 Task: Create new customer invoice with Date Opened: 27-May-23, Select Customer: Franks General Store, Terms: Net 7. Make invoice entry for item-1 with Date: 27-May-23, Description: Neutrogena Hydro Boost 10 Soft Blush Hydrating Lip Shine, Income Account: Income:Sales, Quantity: 2, Unit Price: 10.59, Sales Tax: Y, Sales Tax Included: N, Tax Table: Sales Tax. Make entry for item-2 with Date: 27-May-23, Description: African Spice Luxury Home Reed Diffuser & Decor
, Income Account: Income:Sales, Quantity: 2, Unit Price: 14.99, Sales Tax: Y, Sales Tax Included: N, Tax Table: Sales Tax. Post Invoice with Post Date: 27-May-23, Post to Accounts: Assets:Accounts Receivable. Pay / Process Payment with Transaction Date: 02-Jun-23, Amount: 53.21, Transfer Account: Checking Account. Go to 'Print Invoice'. Save a pdf copy of the invoice.
Action: Mouse moved to (163, 31)
Screenshot: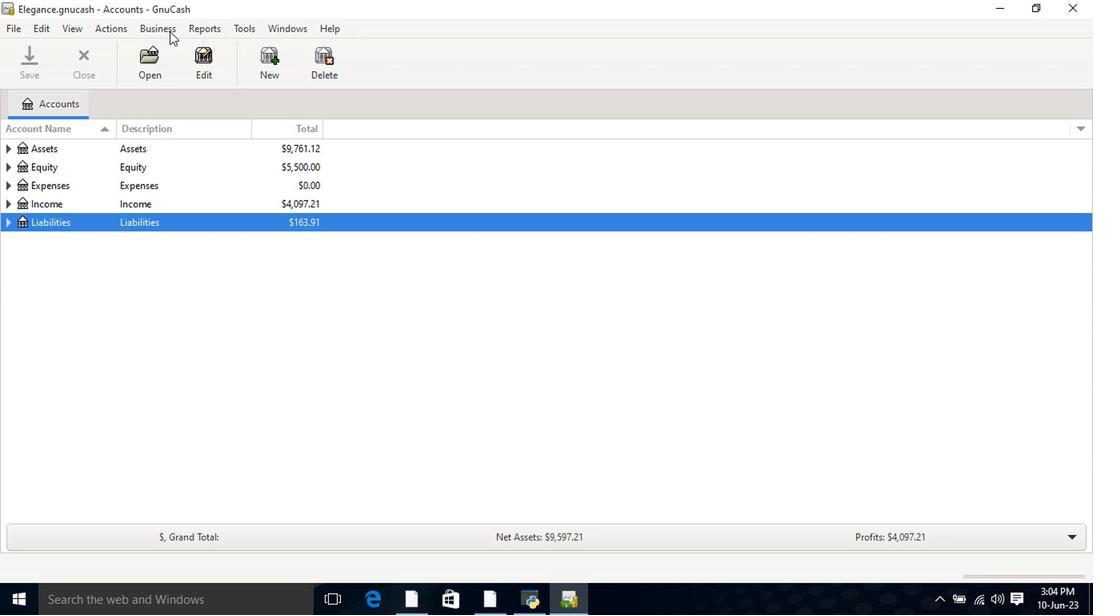 
Action: Mouse pressed left at (163, 31)
Screenshot: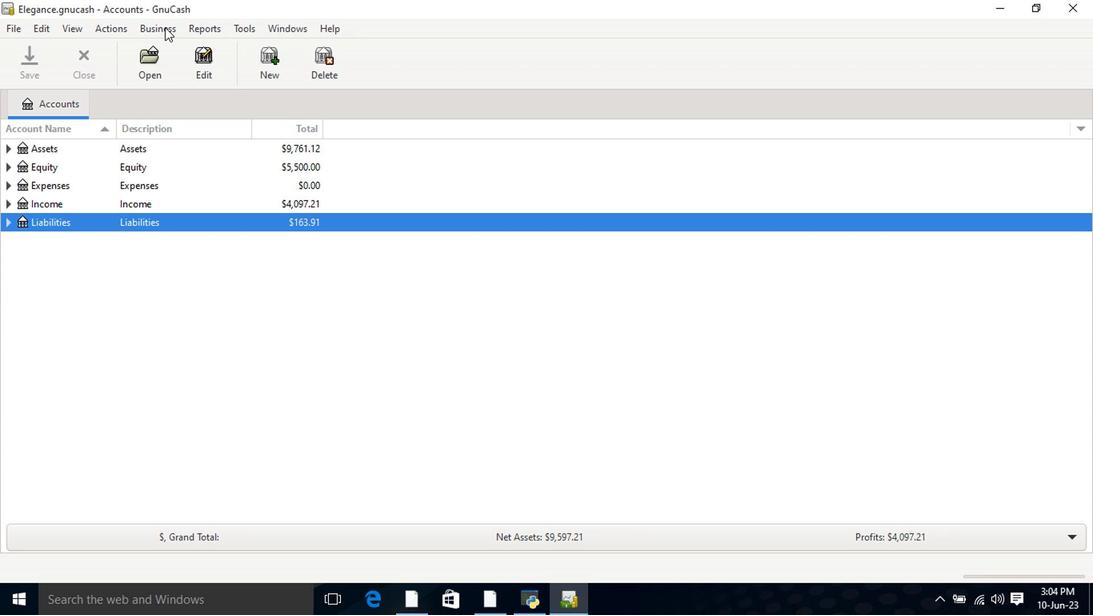 
Action: Mouse moved to (173, 51)
Screenshot: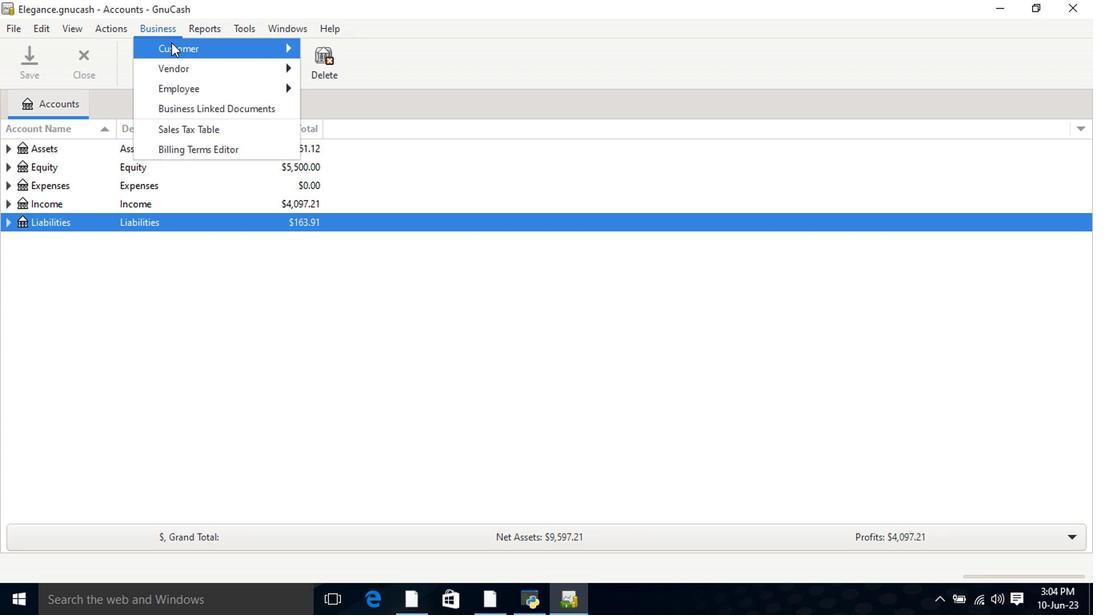 
Action: Mouse pressed left at (173, 51)
Screenshot: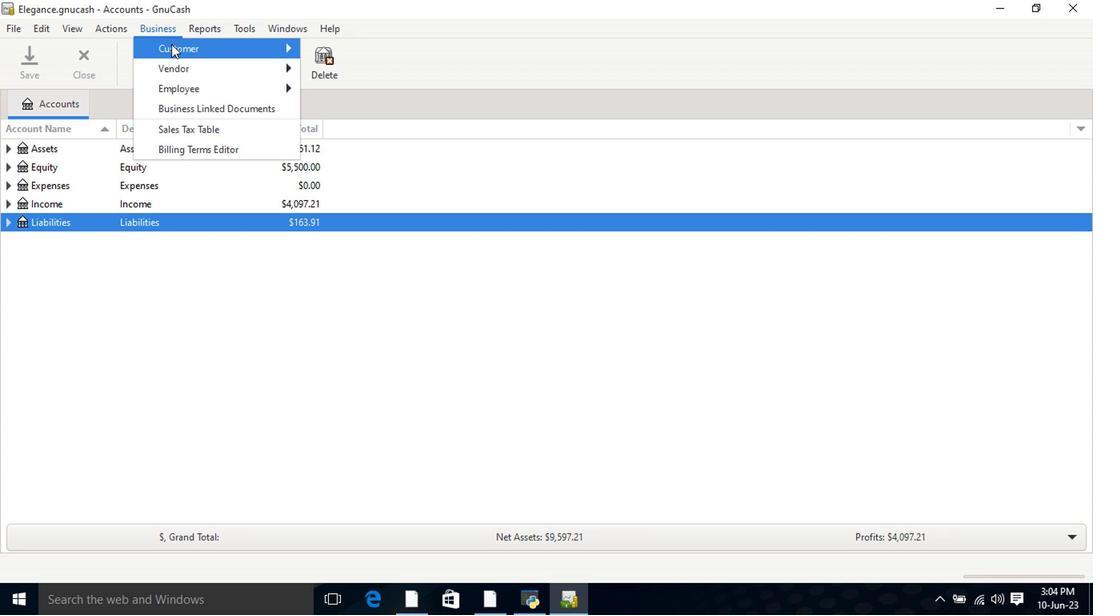 
Action: Mouse moved to (337, 114)
Screenshot: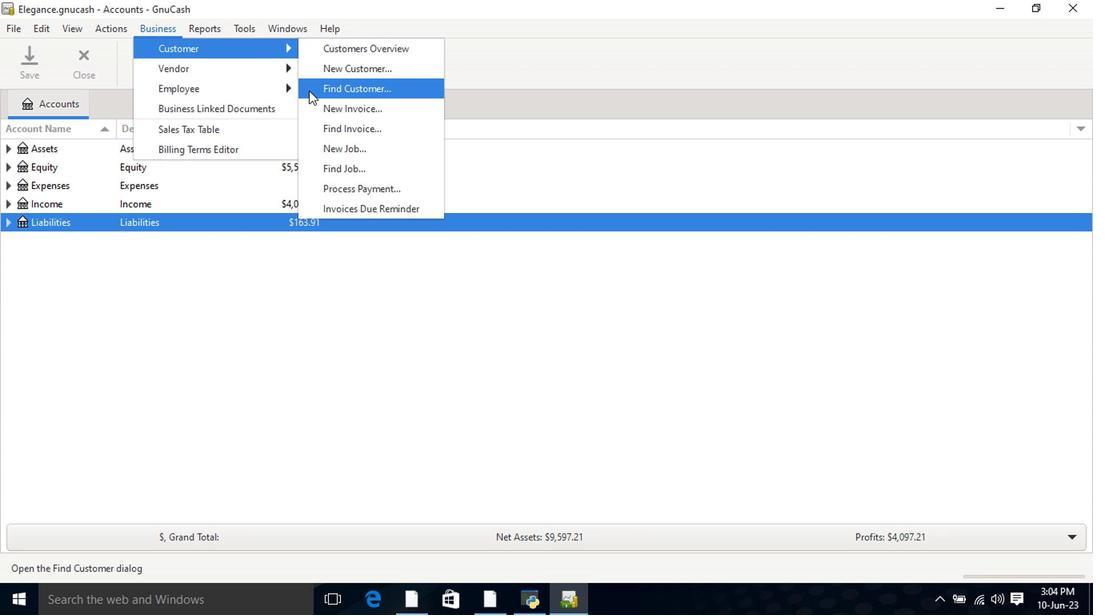 
Action: Mouse pressed left at (337, 114)
Screenshot: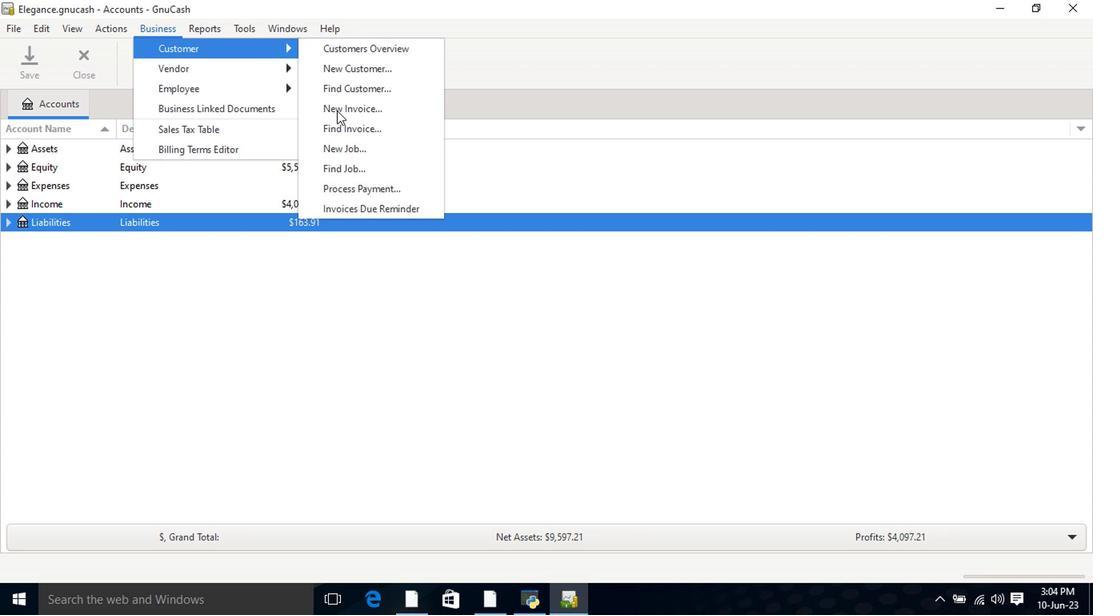 
Action: Mouse moved to (652, 242)
Screenshot: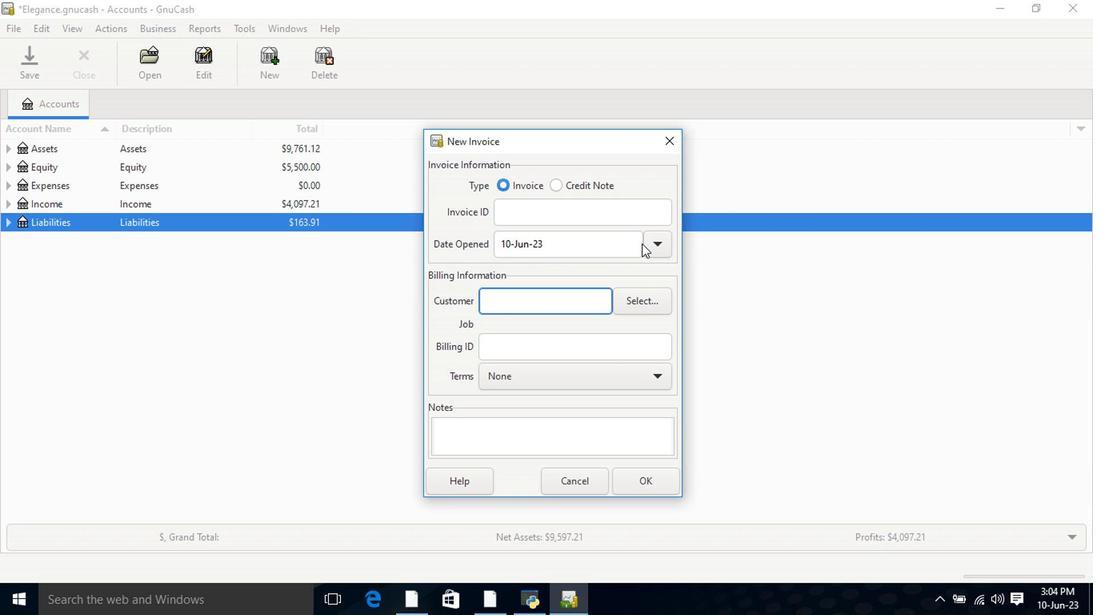 
Action: Mouse pressed left at (652, 242)
Screenshot: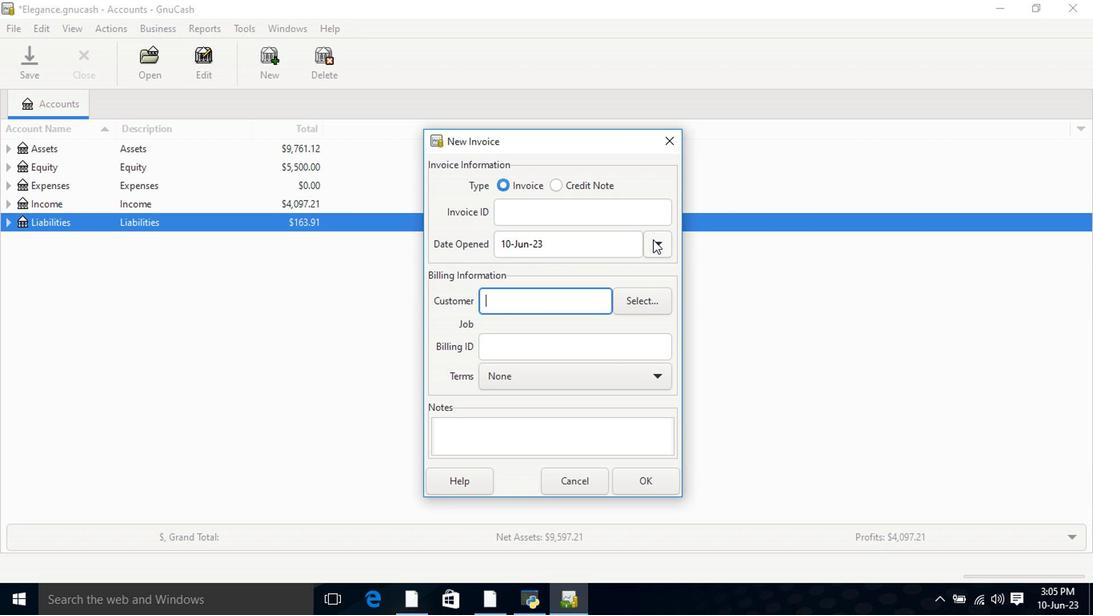 
Action: Mouse moved to (530, 268)
Screenshot: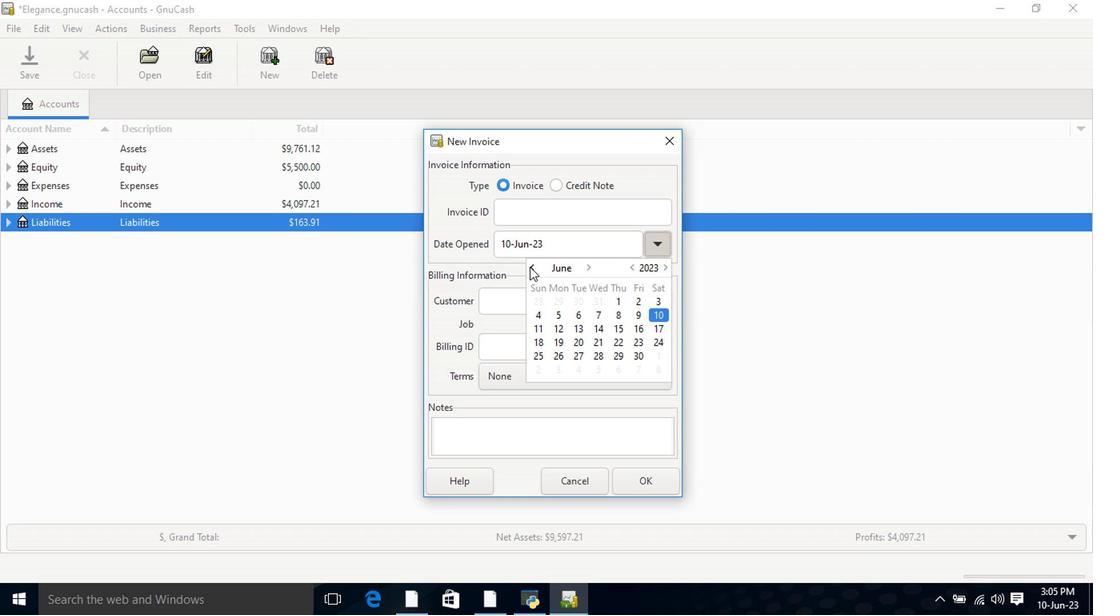 
Action: Mouse pressed left at (530, 268)
Screenshot: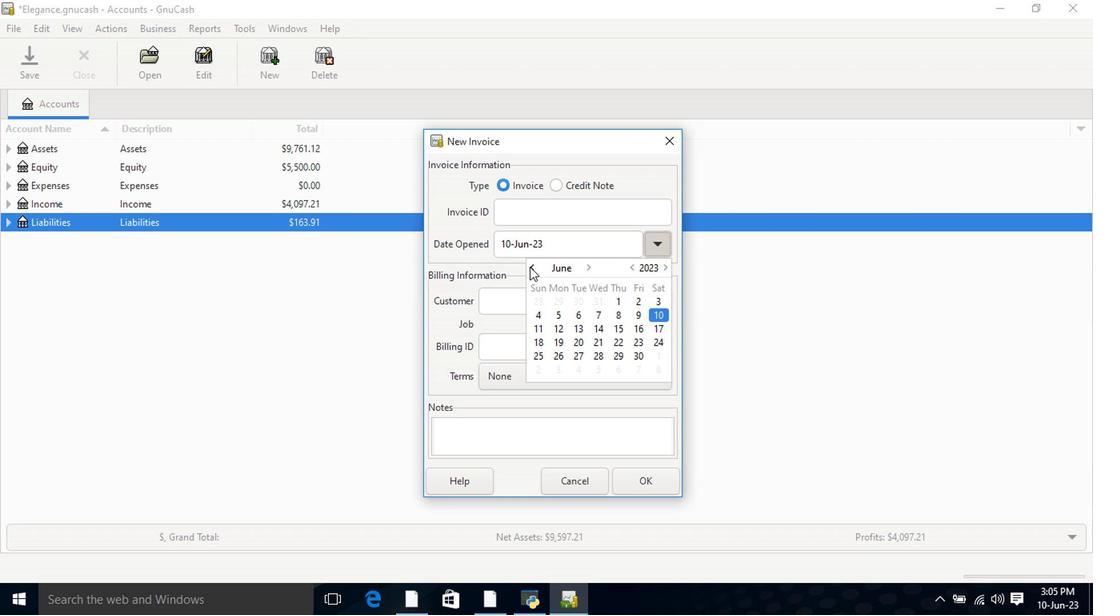 
Action: Mouse moved to (656, 343)
Screenshot: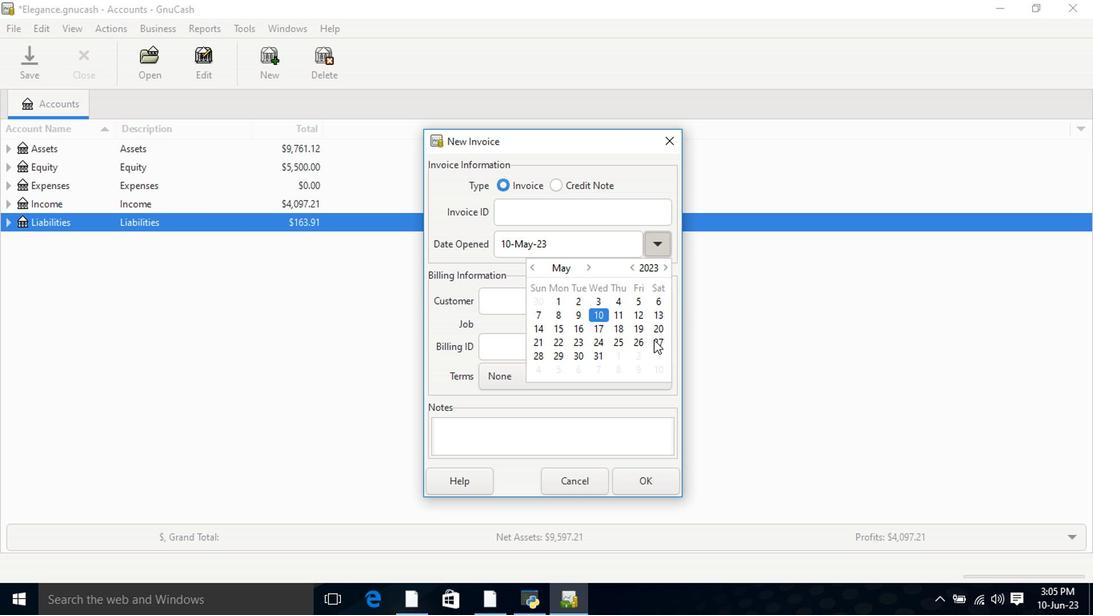 
Action: Mouse pressed left at (656, 343)
Screenshot: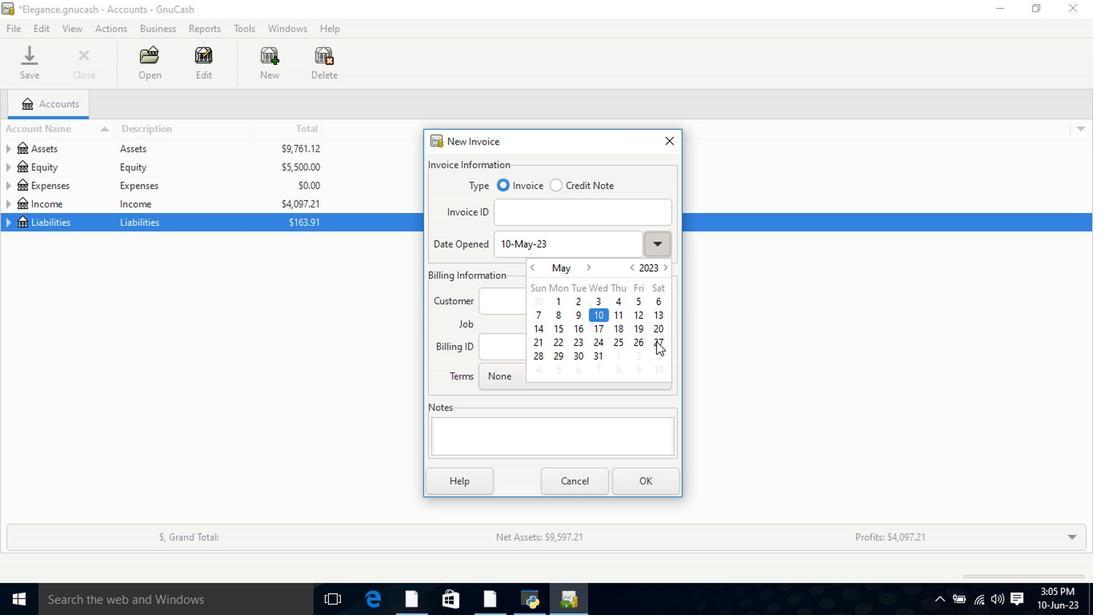 
Action: Mouse pressed left at (656, 343)
Screenshot: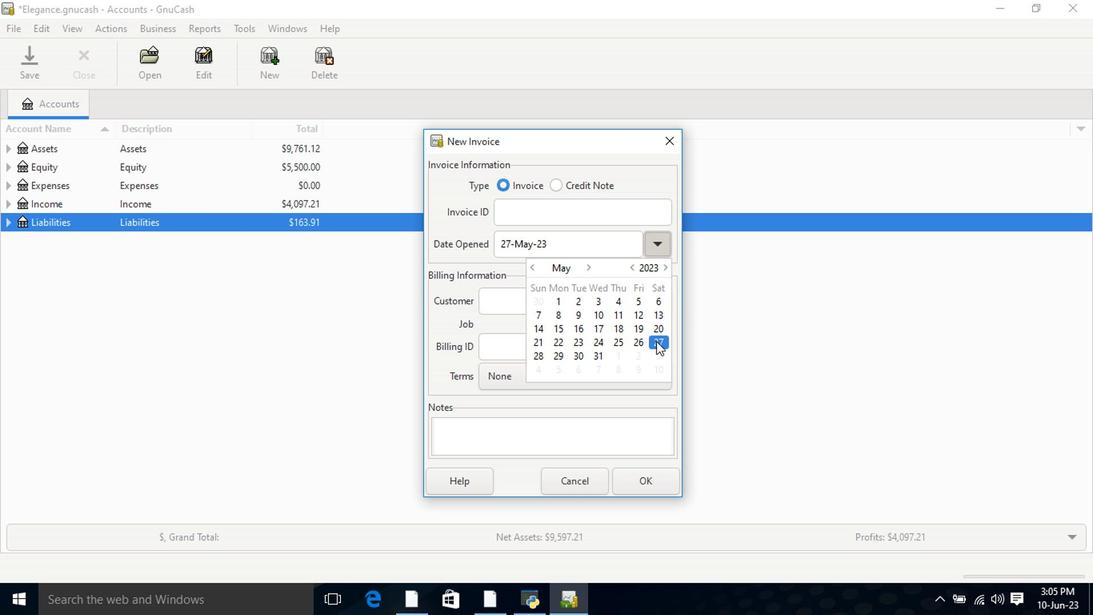 
Action: Mouse moved to (533, 301)
Screenshot: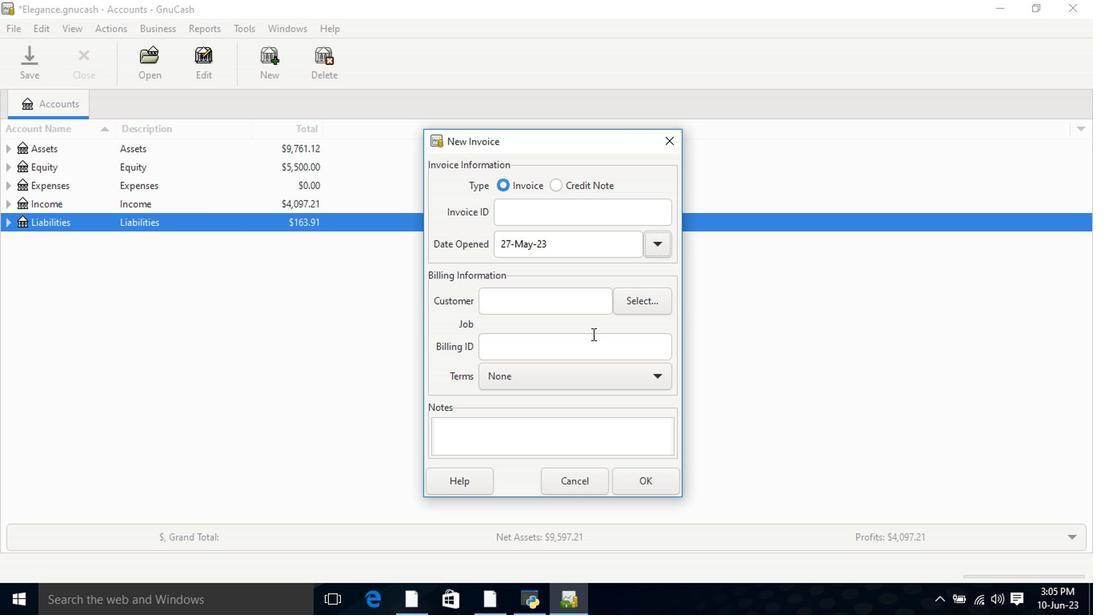 
Action: Mouse pressed left at (533, 301)
Screenshot: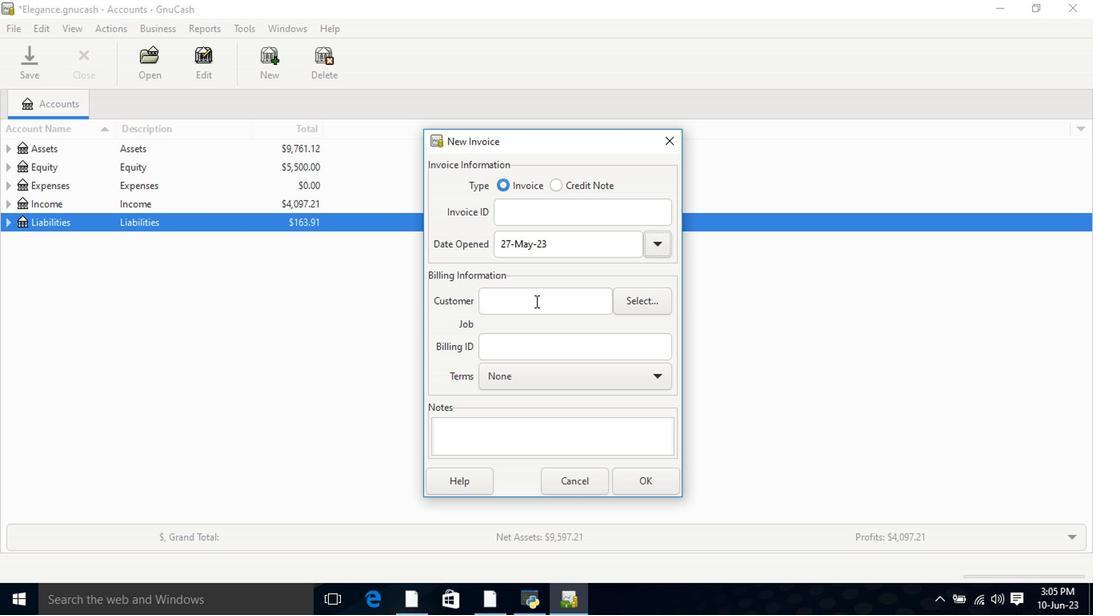 
Action: Key pressed <Key.shift>Fra
Screenshot: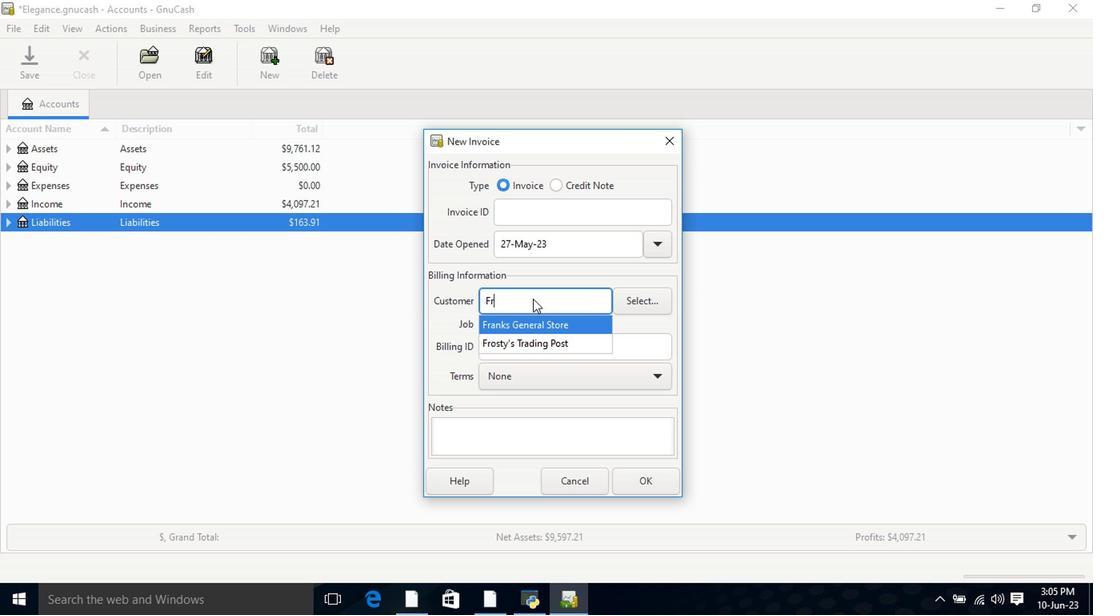 
Action: Mouse moved to (534, 325)
Screenshot: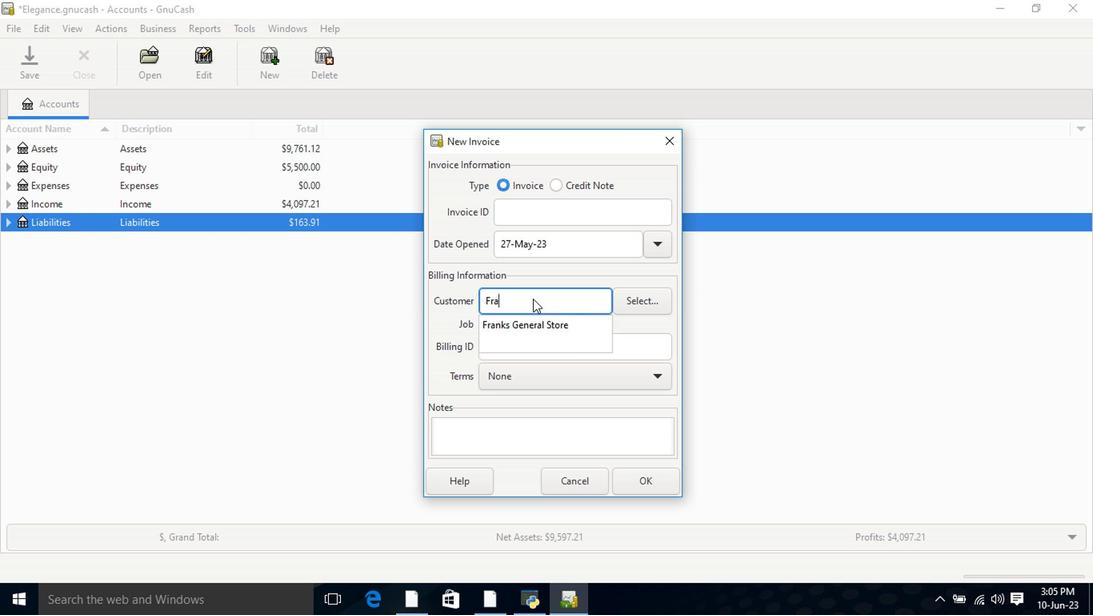 
Action: Mouse pressed left at (534, 325)
Screenshot: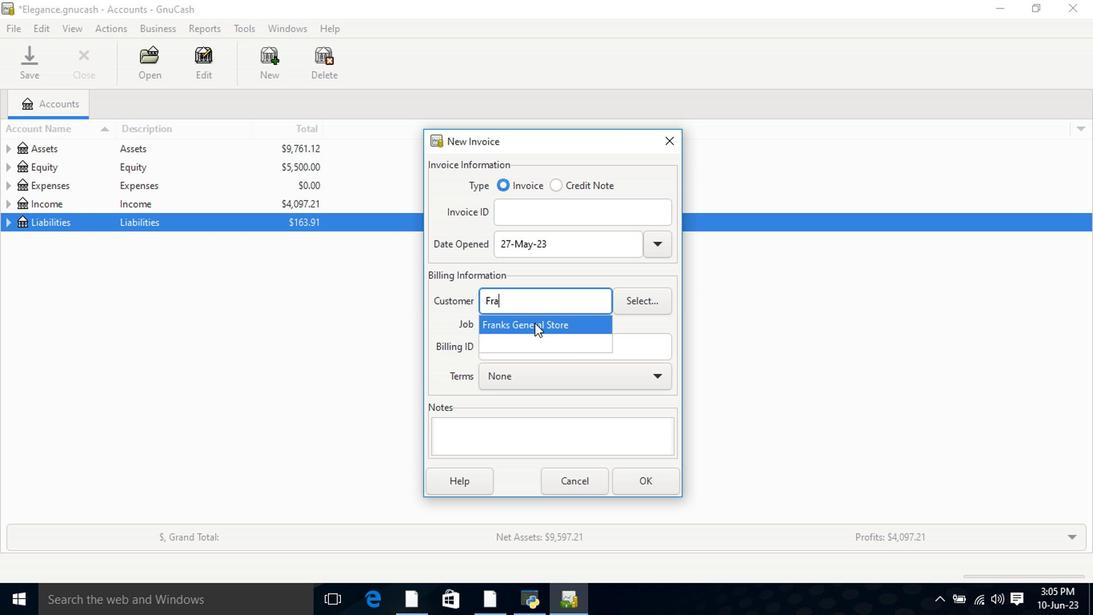 
Action: Mouse moved to (545, 399)
Screenshot: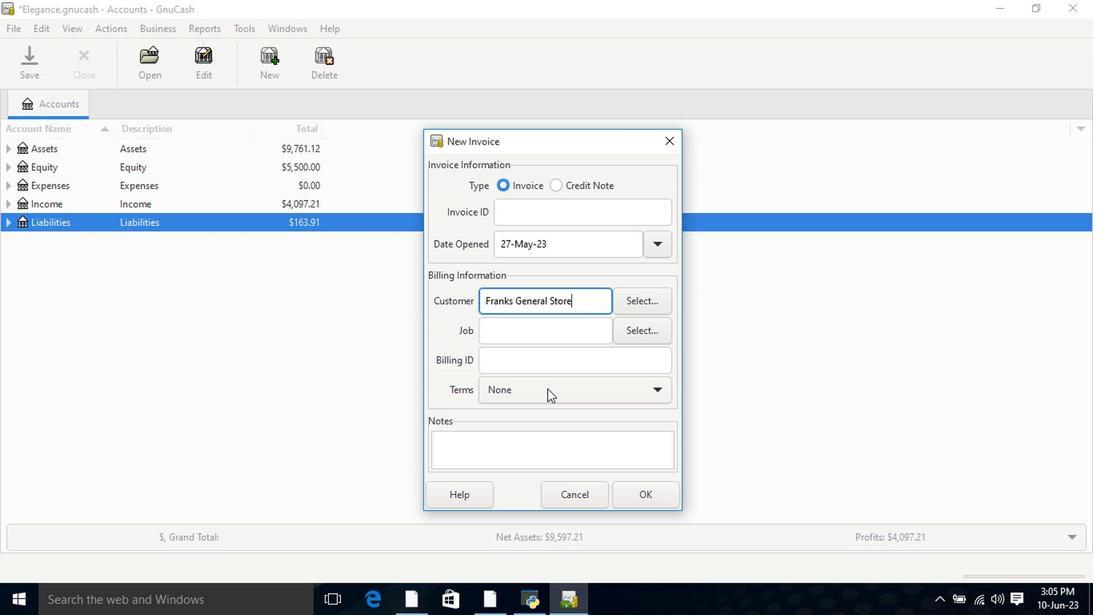 
Action: Mouse pressed left at (545, 399)
Screenshot: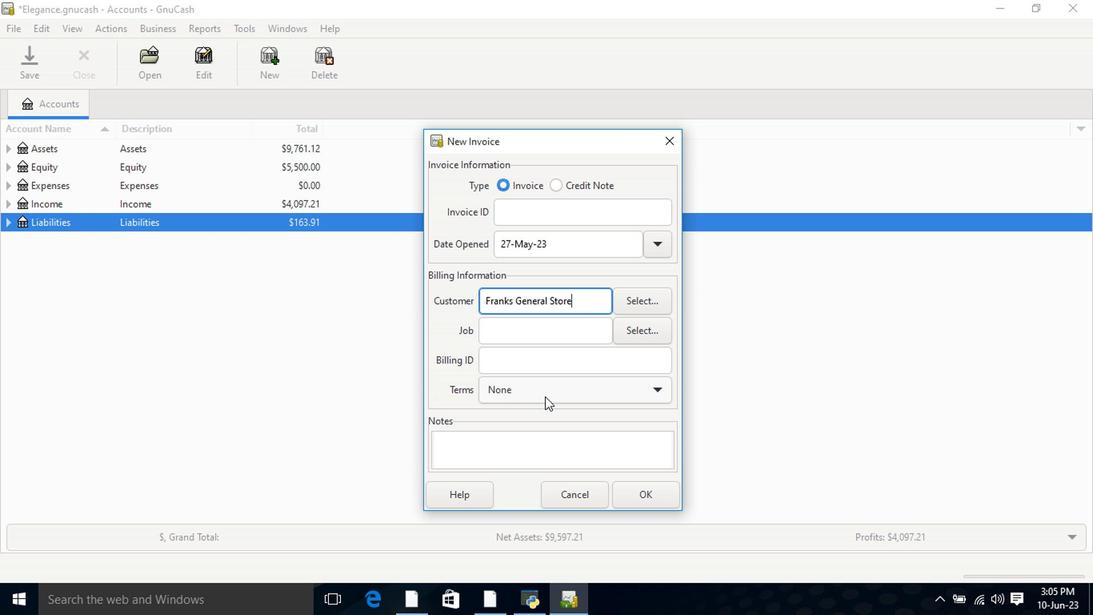 
Action: Mouse moved to (542, 460)
Screenshot: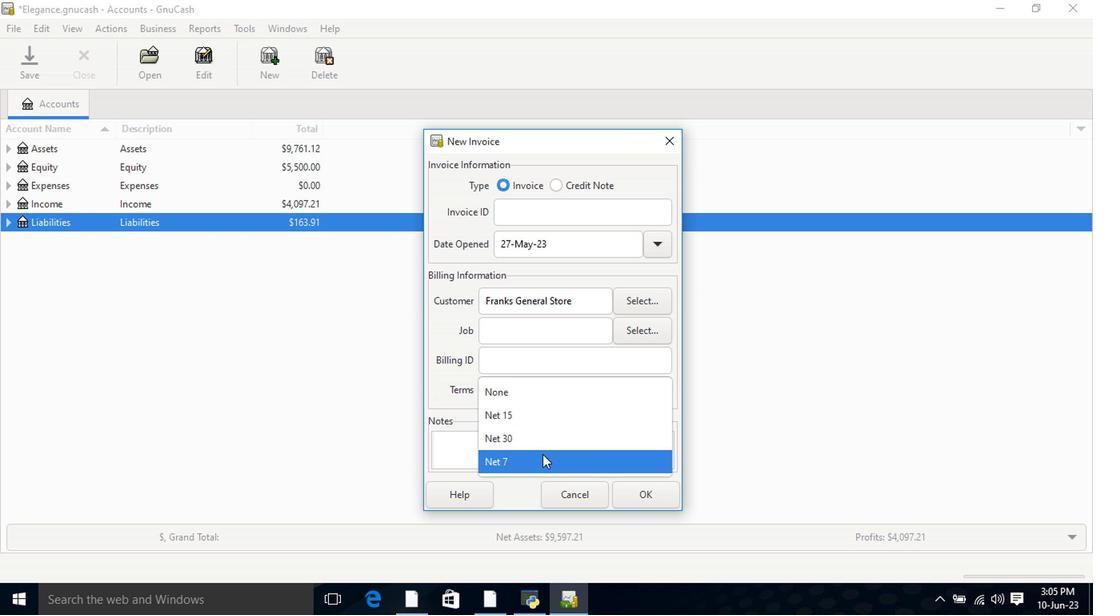
Action: Mouse pressed left at (542, 460)
Screenshot: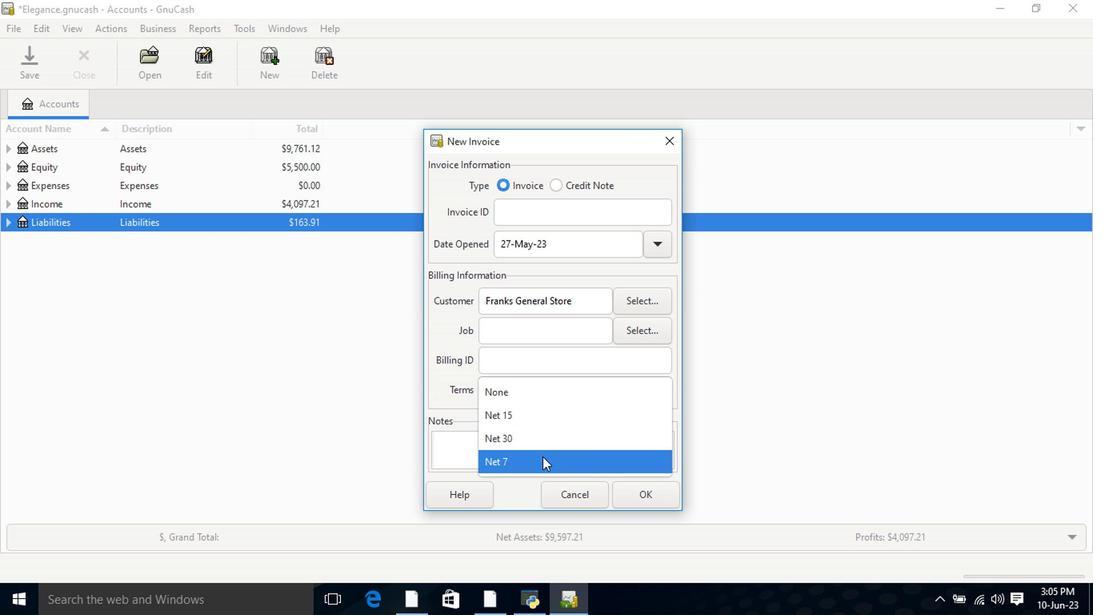 
Action: Mouse moved to (638, 492)
Screenshot: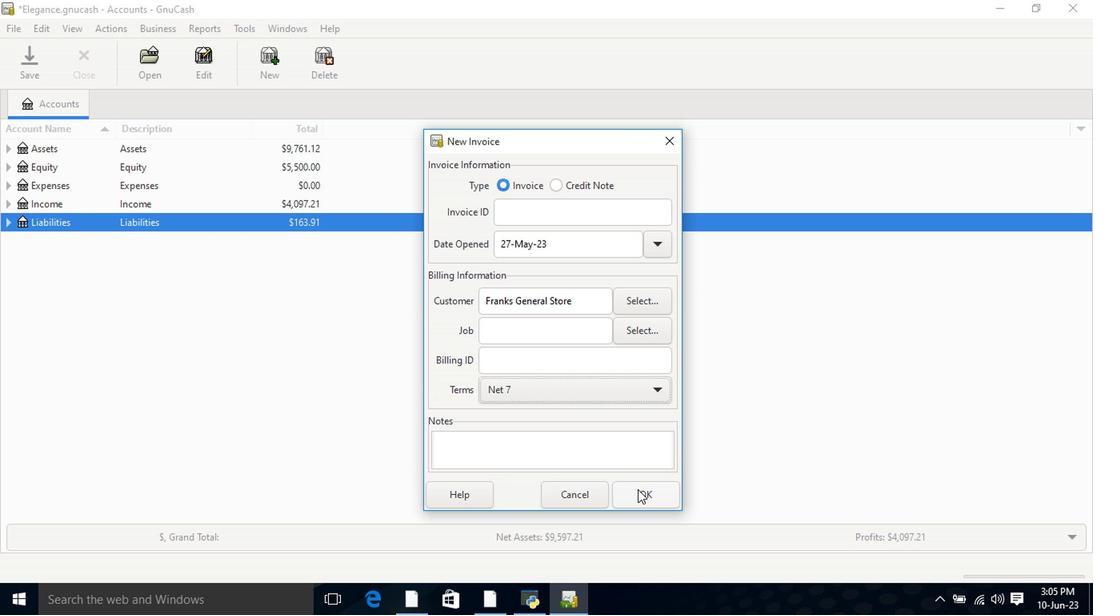
Action: Mouse pressed left at (638, 492)
Screenshot: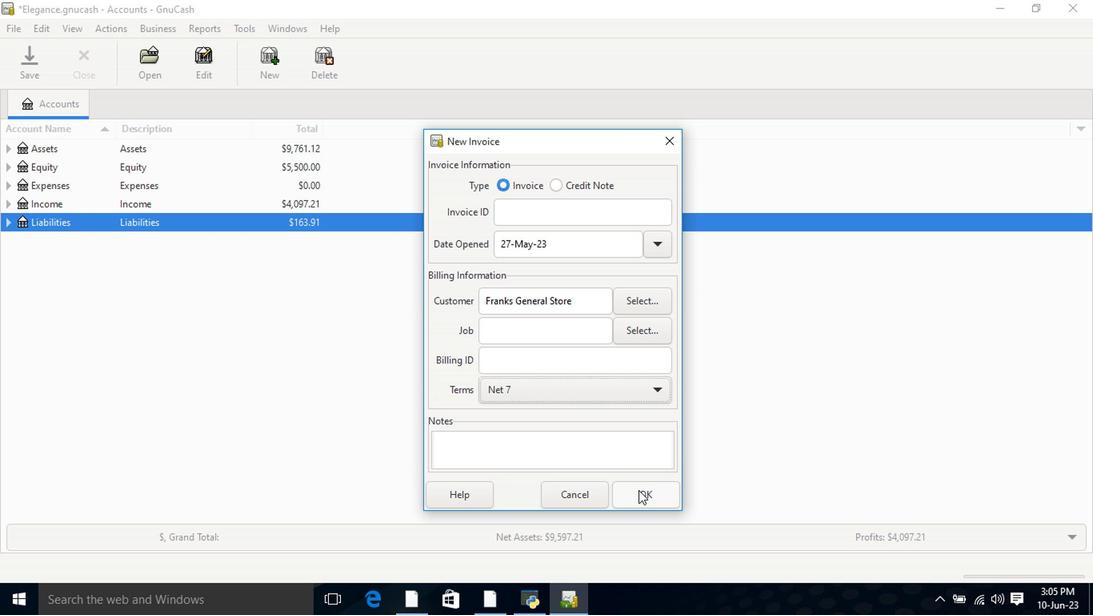 
Action: Mouse moved to (74, 316)
Screenshot: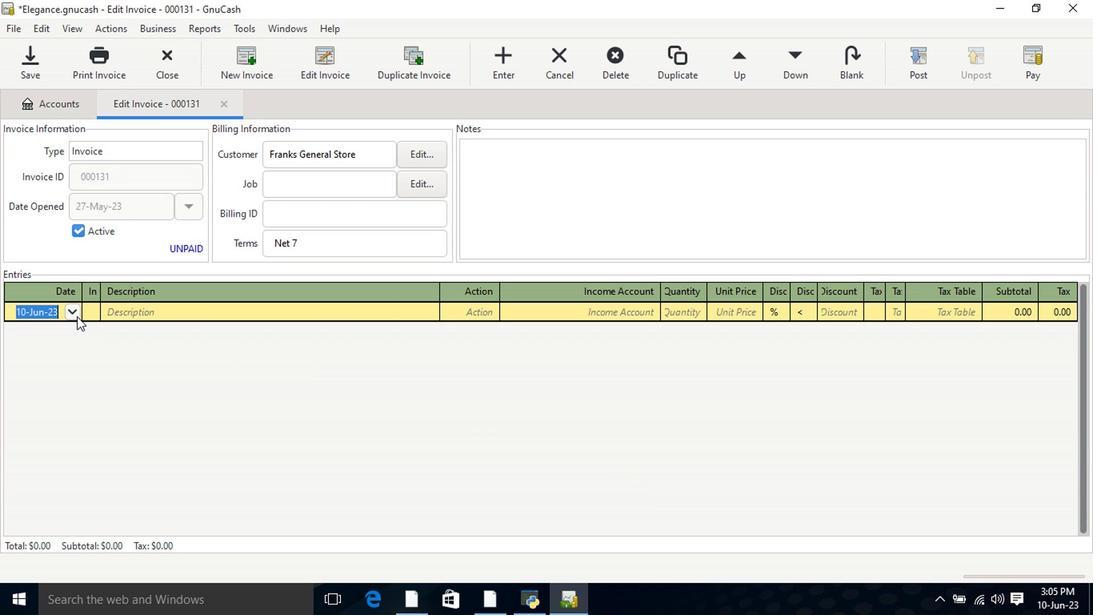 
Action: Mouse pressed left at (74, 316)
Screenshot: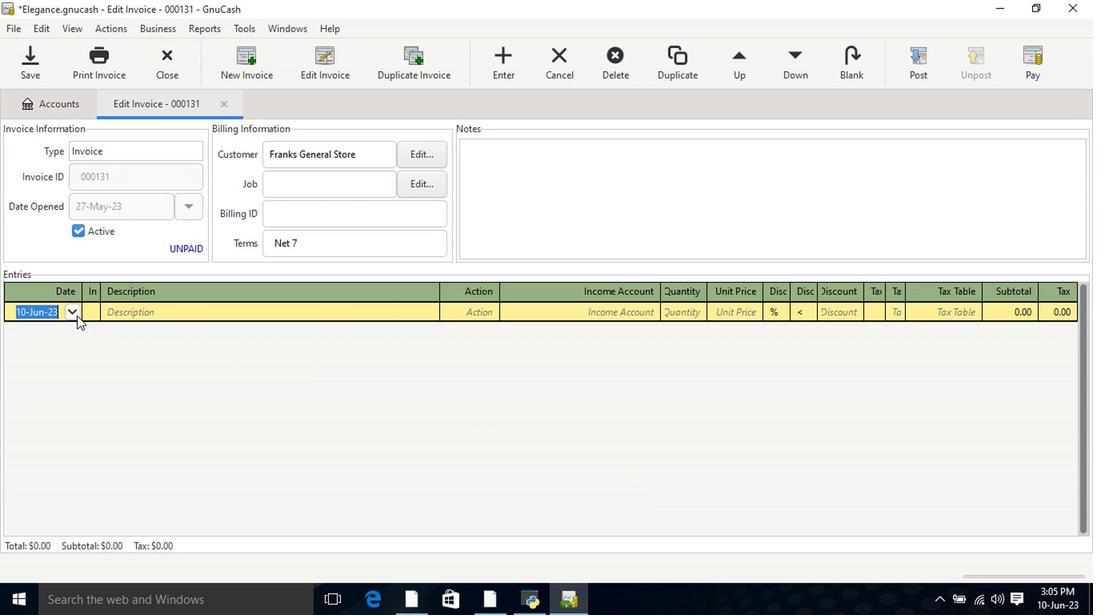 
Action: Mouse moved to (11, 333)
Screenshot: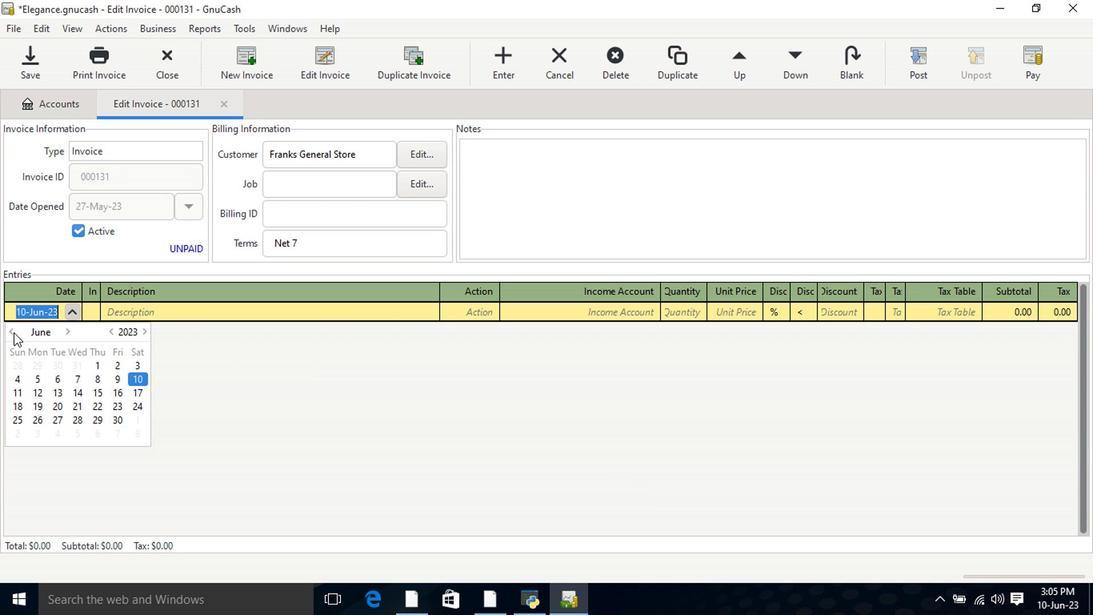 
Action: Mouse pressed left at (11, 333)
Screenshot: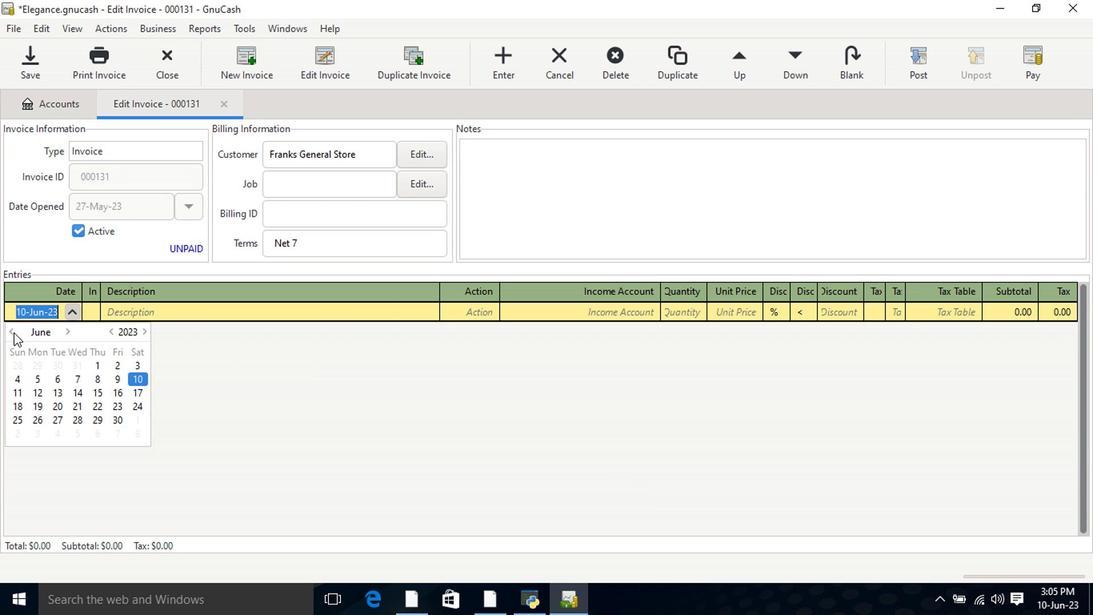 
Action: Mouse moved to (138, 406)
Screenshot: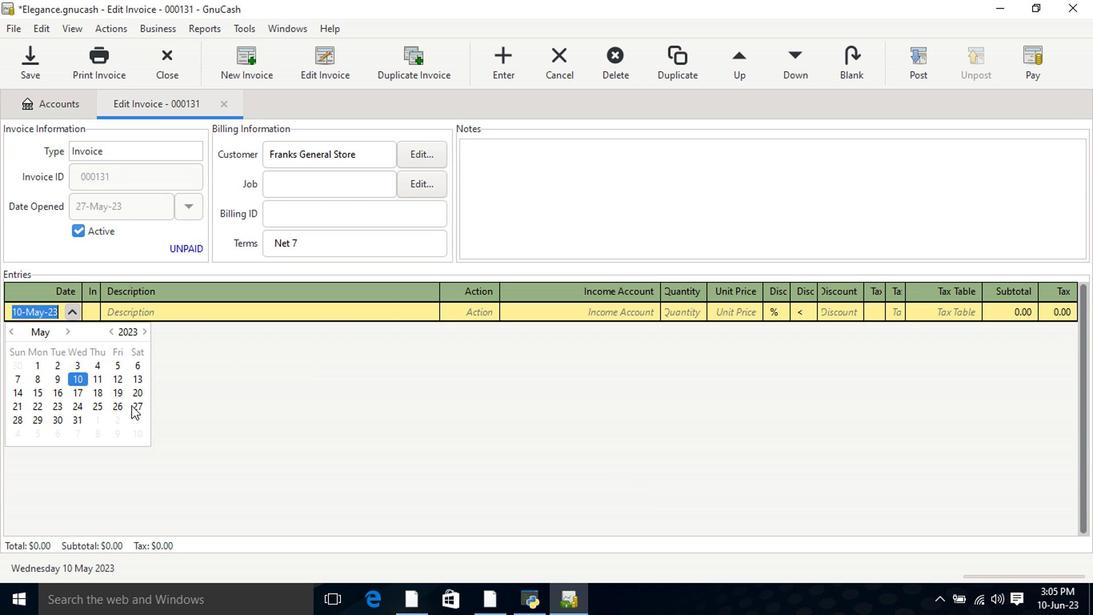 
Action: Mouse pressed left at (138, 406)
Screenshot: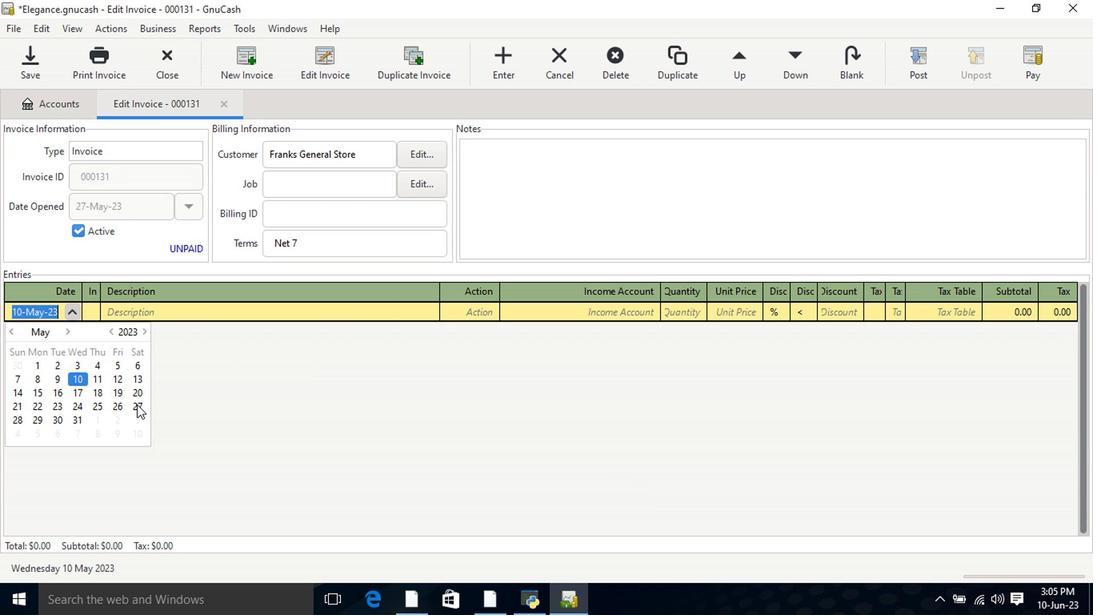 
Action: Mouse pressed left at (138, 406)
Screenshot: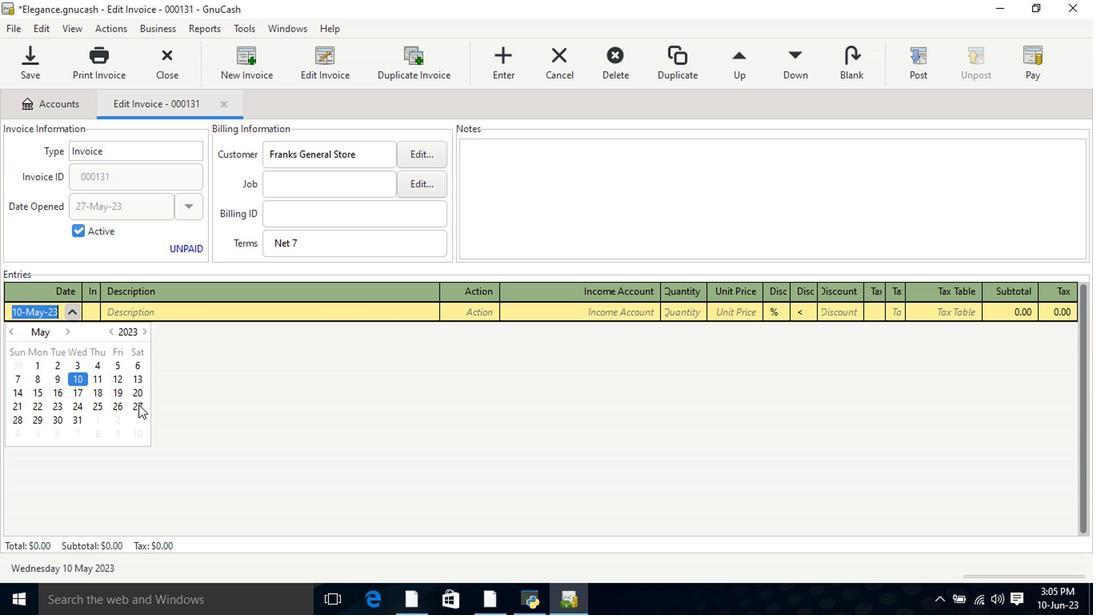 
Action: Mouse moved to (179, 316)
Screenshot: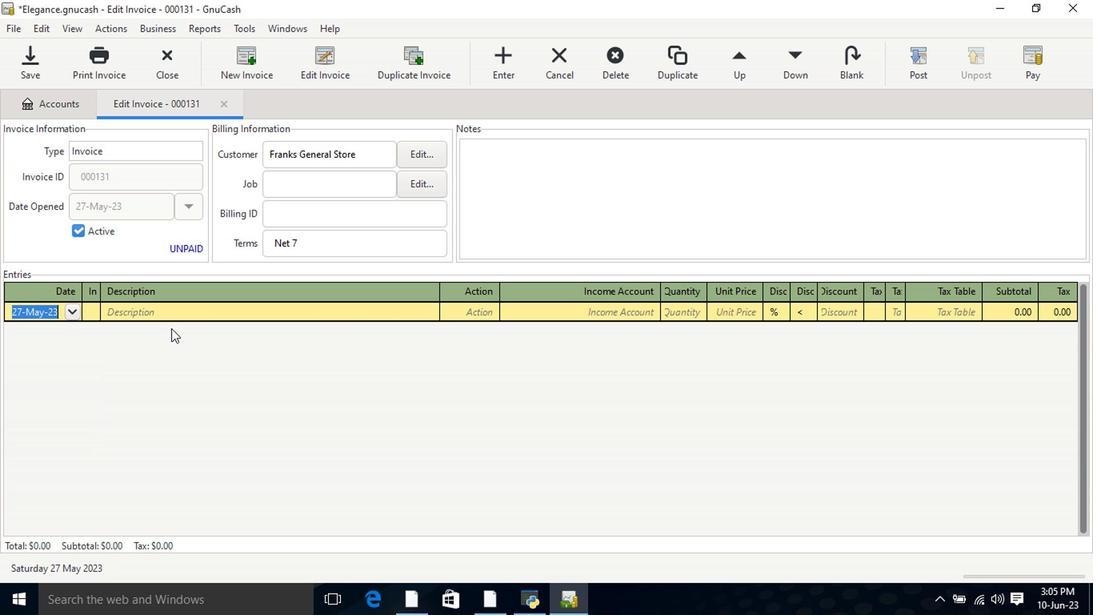 
Action: Mouse pressed left at (179, 316)
Screenshot: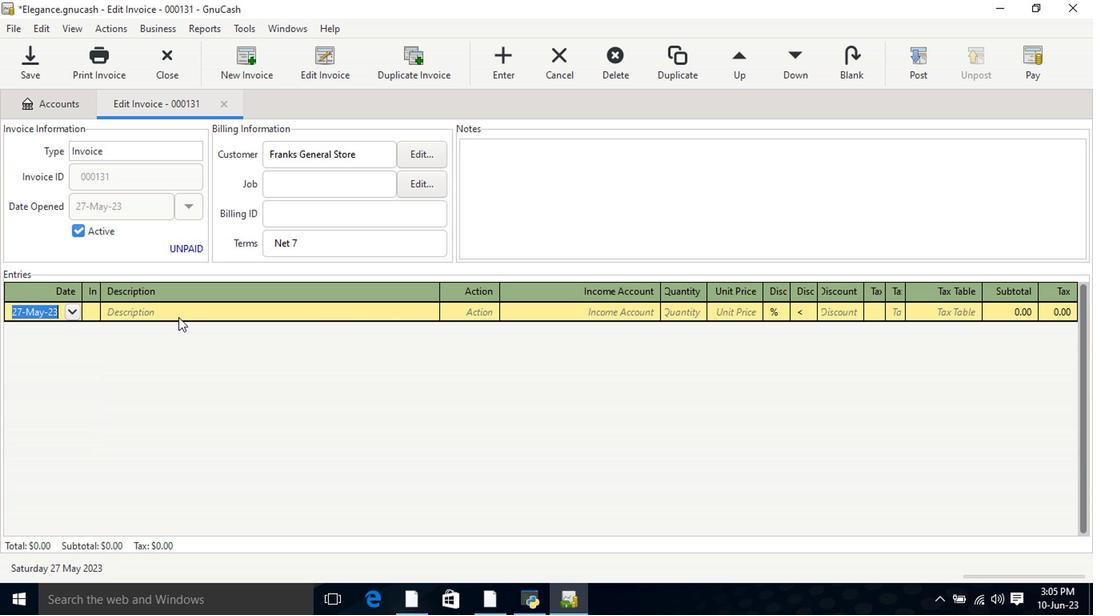 
Action: Key pressed <Key.shift>Neutrogena<Key.space><Key.shift>Hyd<Key.right><Key.tab><Key.tab>10.59<Key.tab>
Screenshot: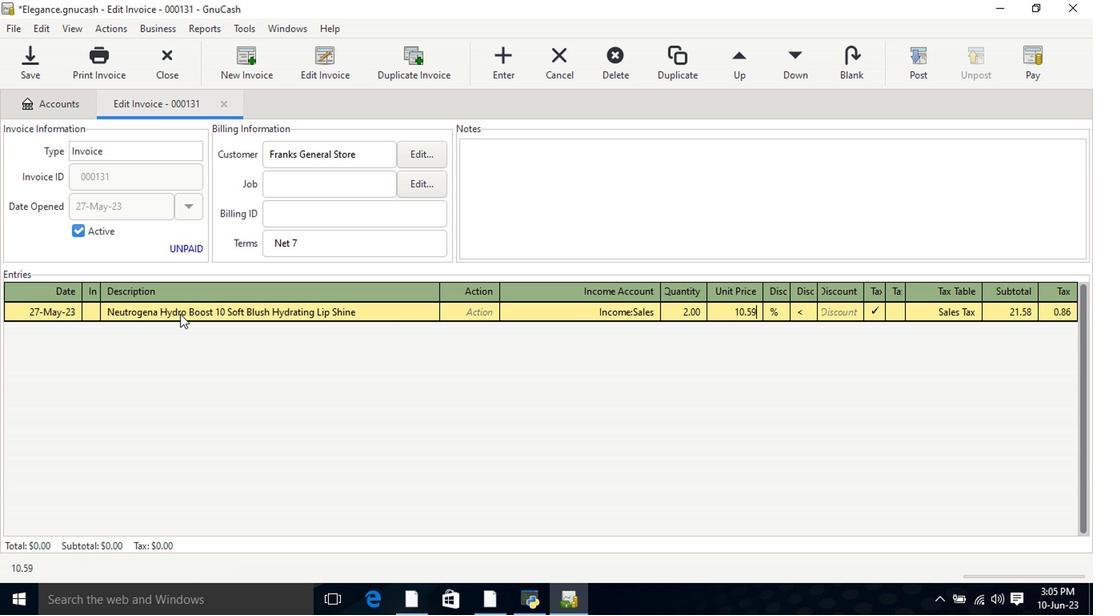 
Action: Mouse moved to (491, 326)
Screenshot: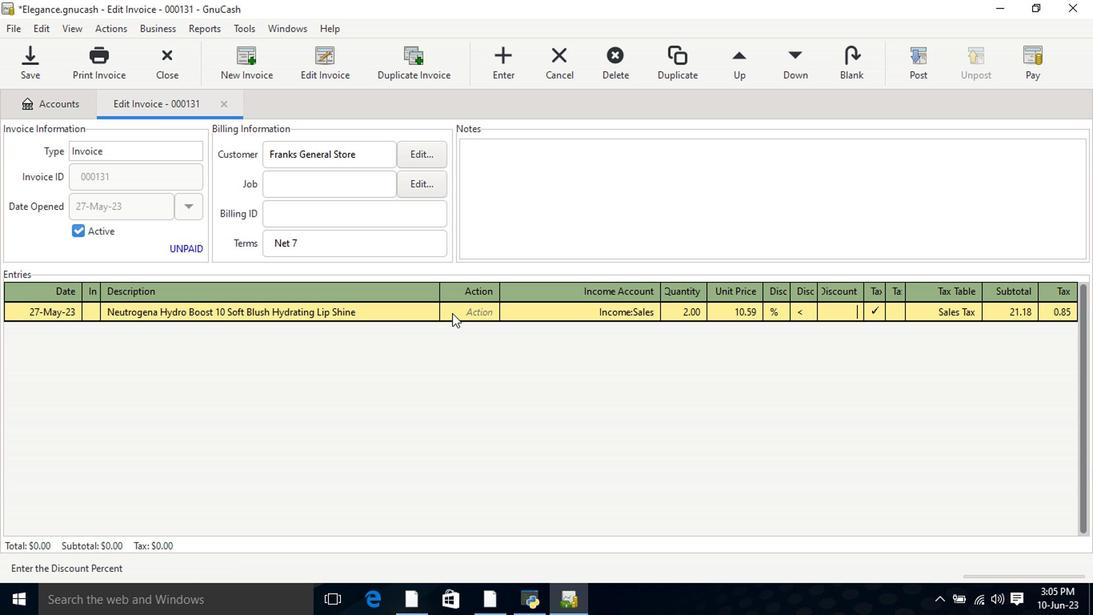 
Action: Key pressed <Key.tab>
Screenshot: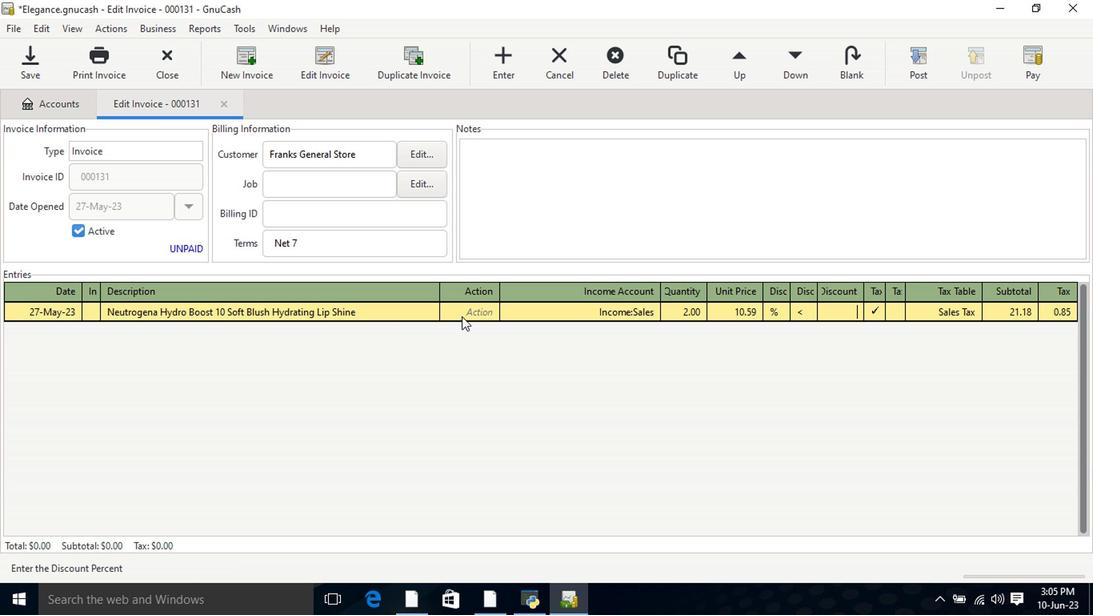 
Action: Mouse moved to (492, 327)
Screenshot: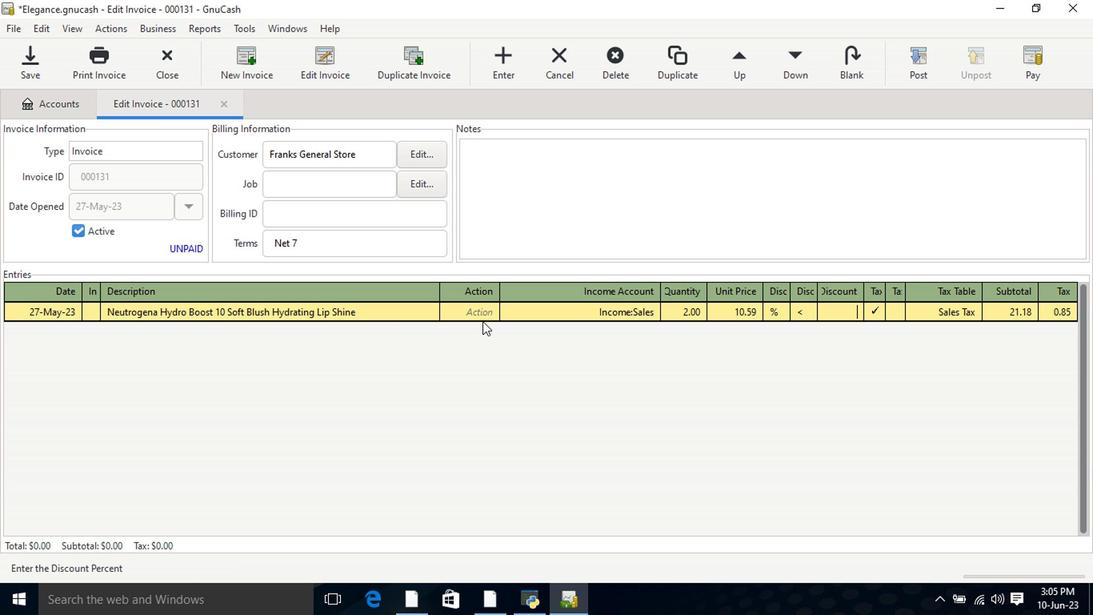 
Action: Key pressed <Key.tab><Key.tab><Key.shift>African<Key.space><Key.shift>Spice<Key.space><Key.shift>Luxure<Key.space><Key.shift>Home<Key.space><Key.shift>Reed<Key.space><Key.shift>Diffuser<Key.space><Key.shift>&<Key.space><Key.shift>Decor<Key.tab><Key.tab>income<Key.down><Key.down><Key.down><Key.tab>2<Key.tab>14.99<Key.tab>
Screenshot: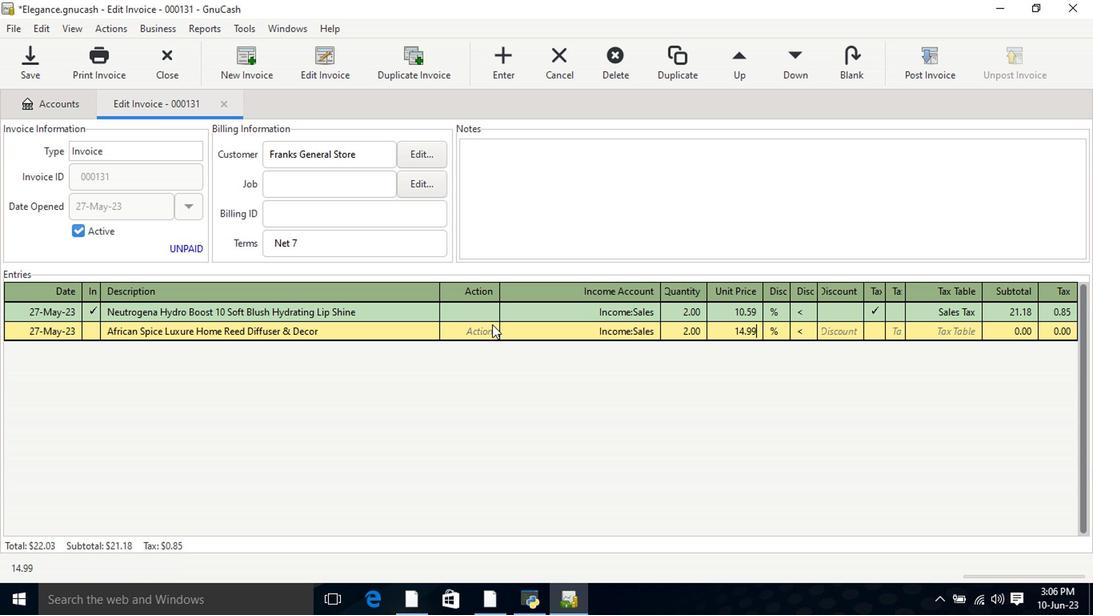 
Action: Mouse moved to (877, 335)
Screenshot: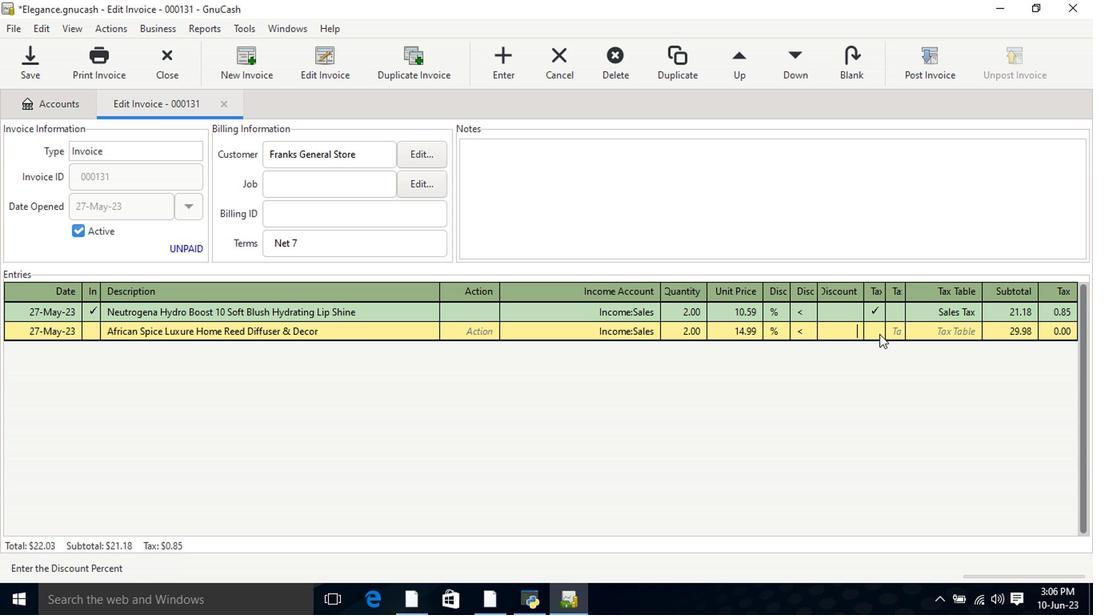 
Action: Mouse pressed left at (877, 335)
Screenshot: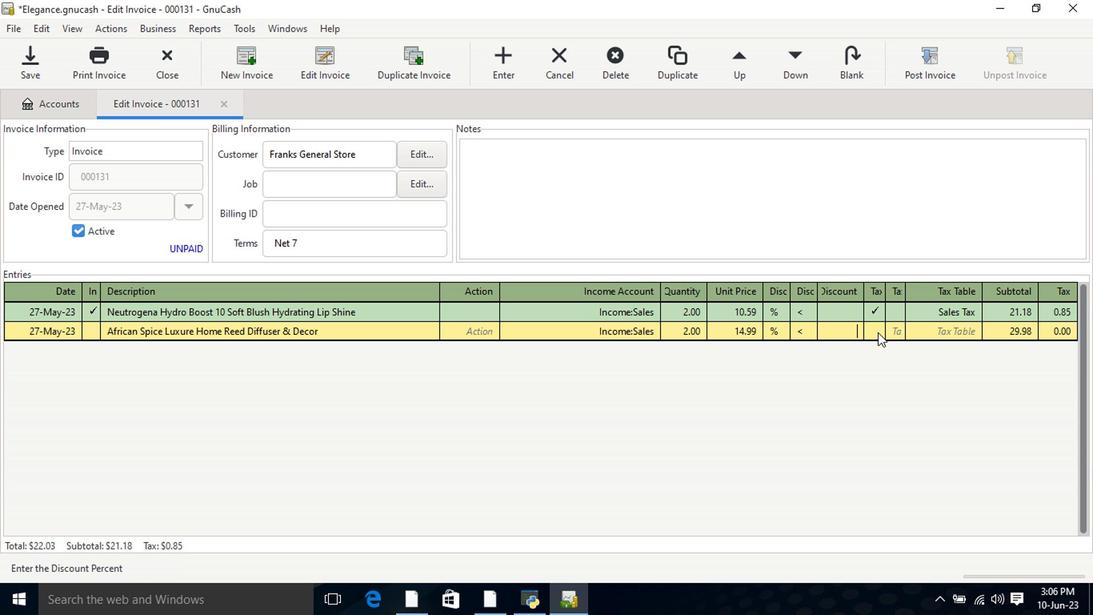 
Action: Mouse moved to (917, 325)
Screenshot: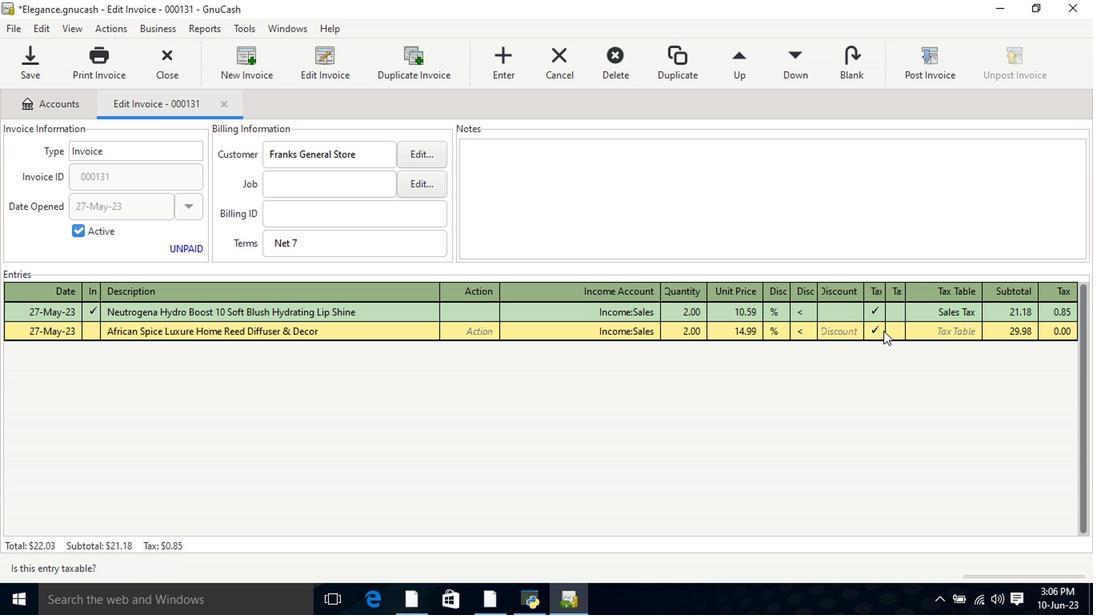 
Action: Key pressed <Key.tab>
Screenshot: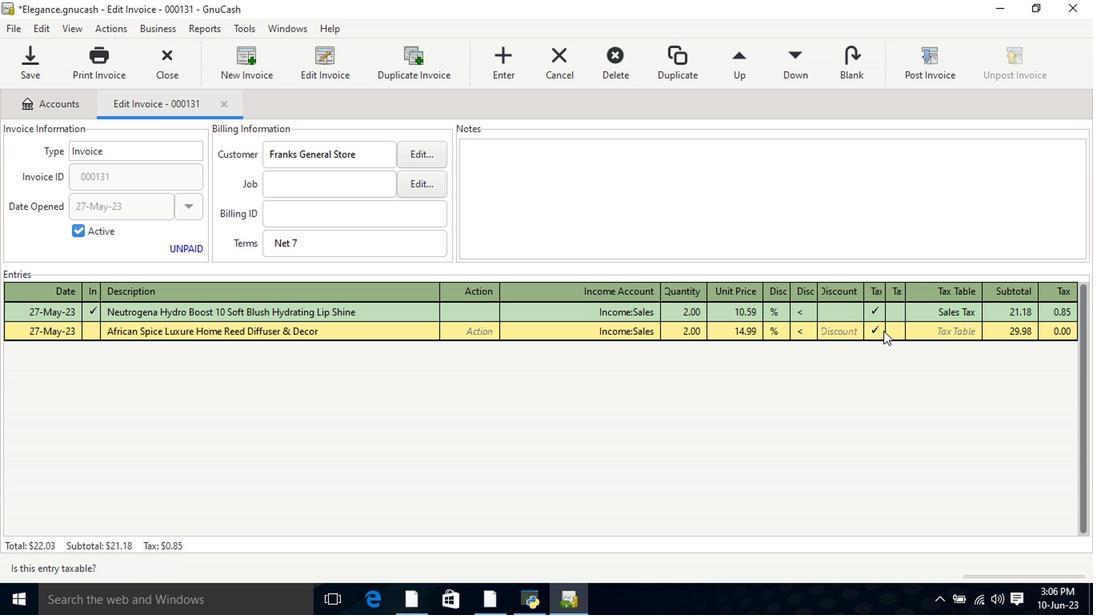
Action: Mouse moved to (980, 332)
Screenshot: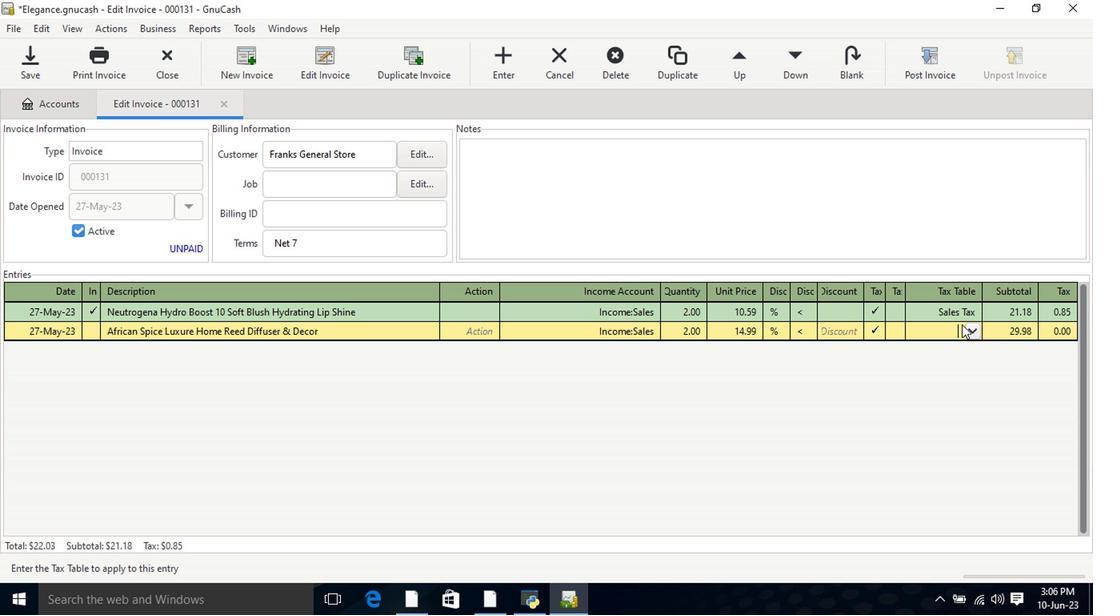 
Action: Mouse pressed left at (980, 332)
Screenshot: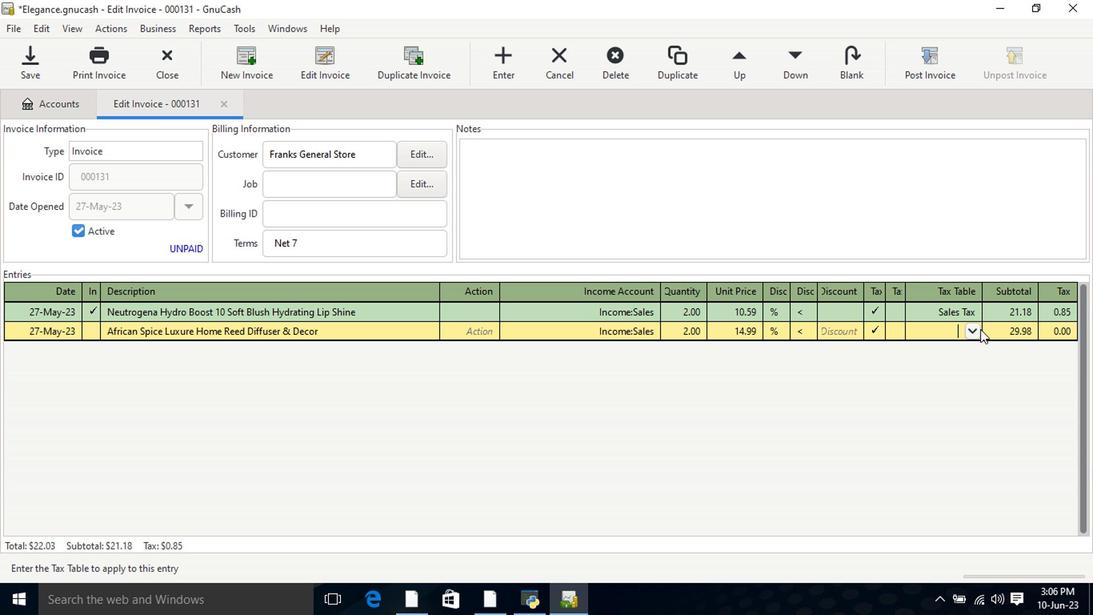 
Action: Mouse moved to (964, 351)
Screenshot: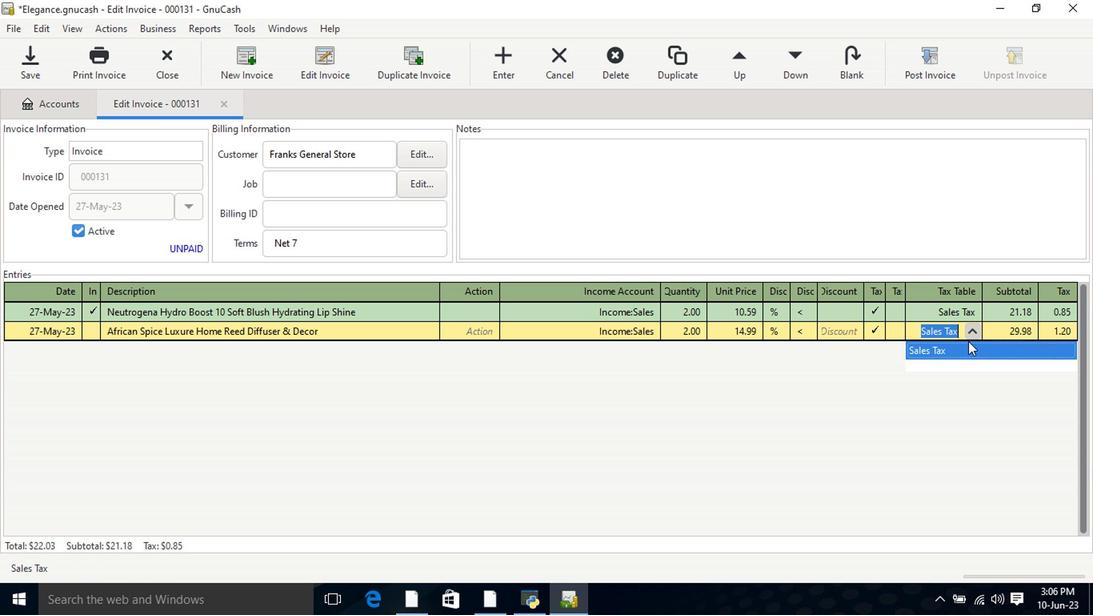 
Action: Key pressed <Key.tab>
Screenshot: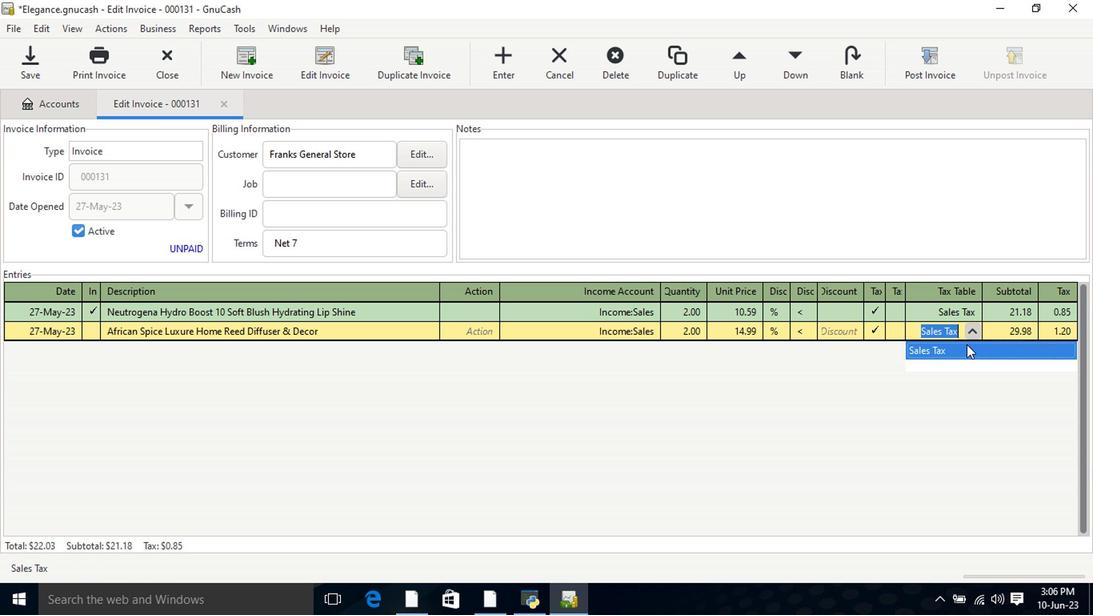 
Action: Mouse moved to (942, 67)
Screenshot: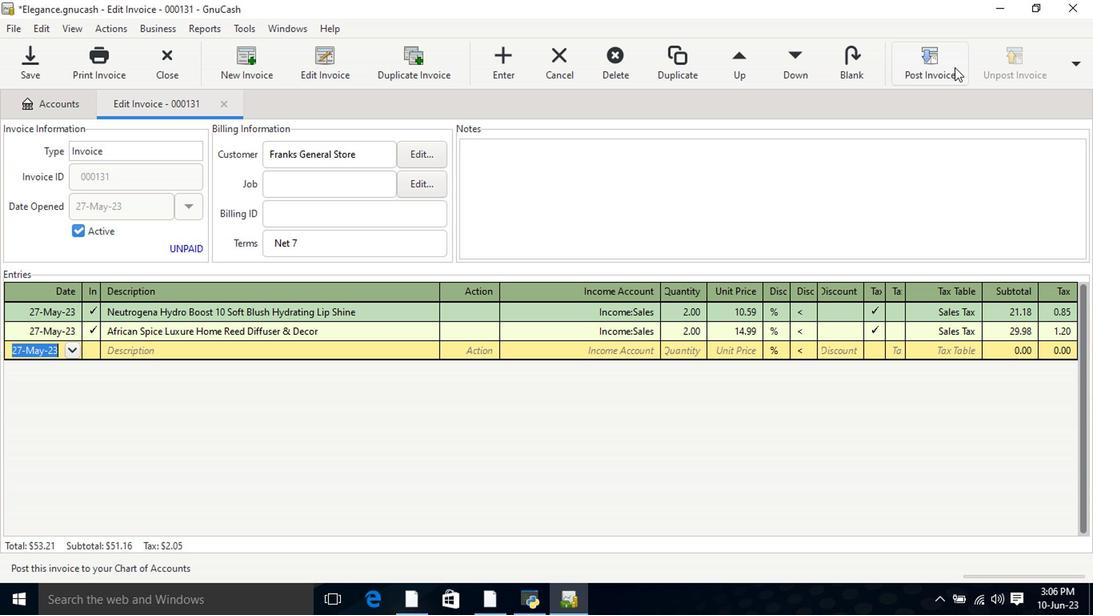 
Action: Mouse pressed left at (942, 67)
Screenshot: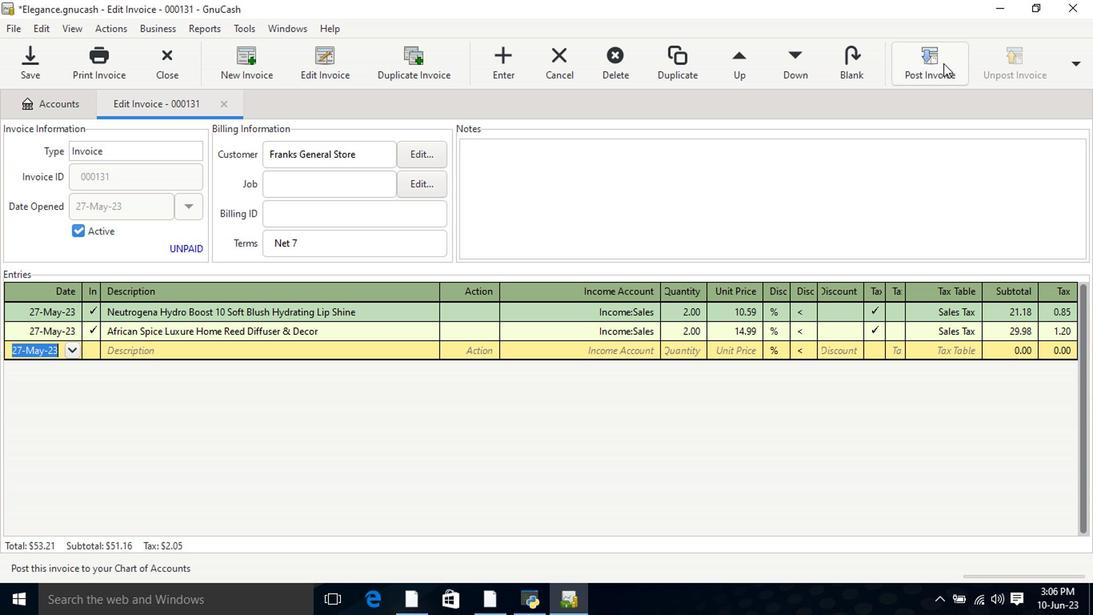 
Action: Mouse moved to (679, 265)
Screenshot: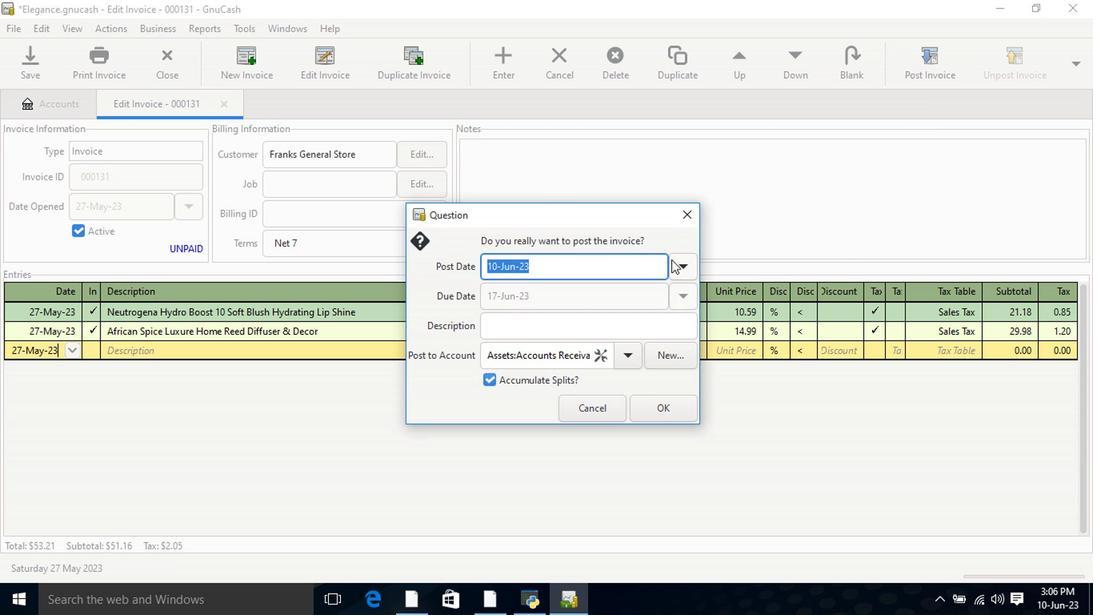 
Action: Mouse pressed left at (679, 265)
Screenshot: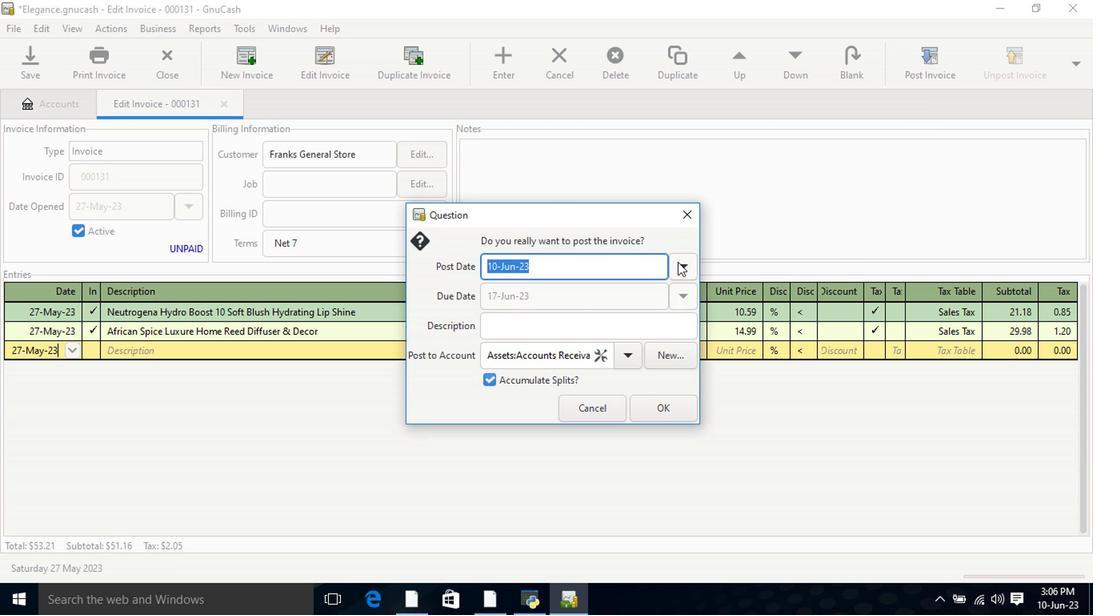 
Action: Mouse moved to (556, 291)
Screenshot: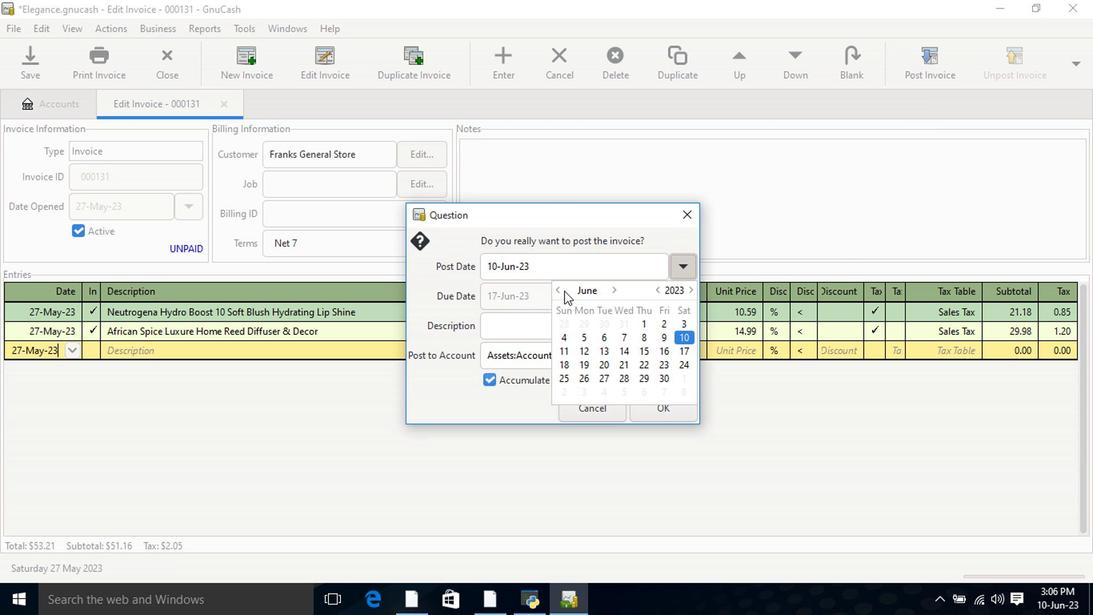 
Action: Mouse pressed left at (556, 291)
Screenshot: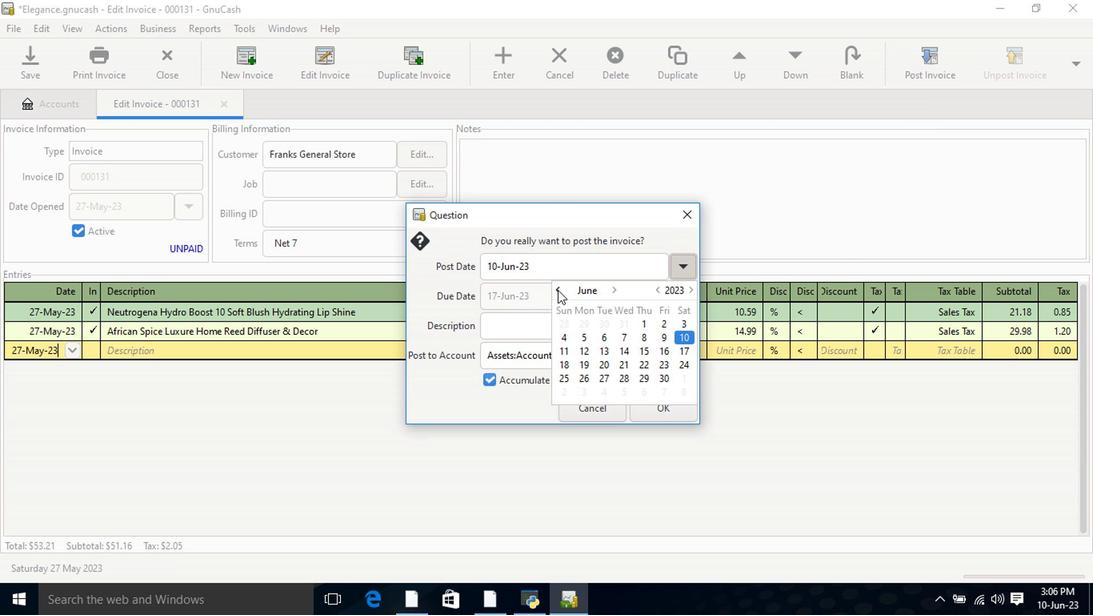
Action: Mouse moved to (682, 365)
Screenshot: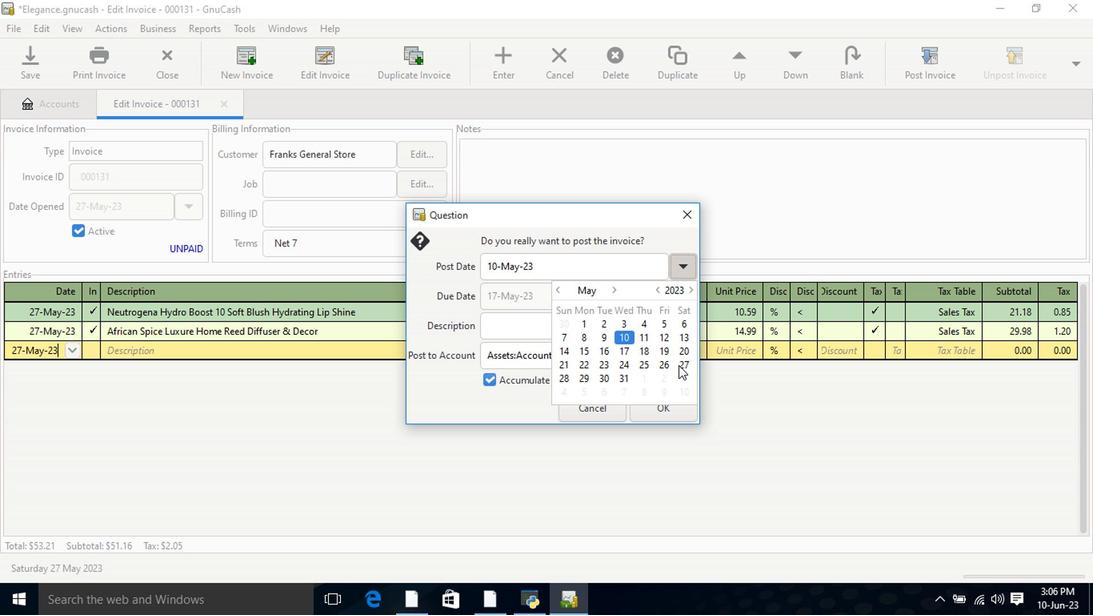 
Action: Mouse pressed left at (682, 365)
Screenshot: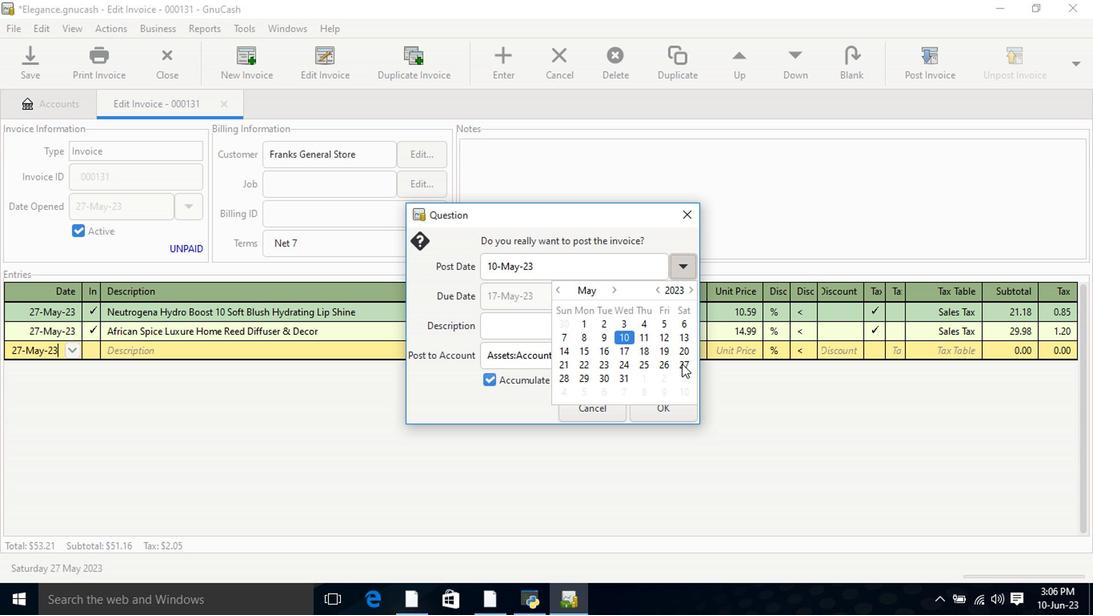 
Action: Mouse pressed left at (682, 365)
Screenshot: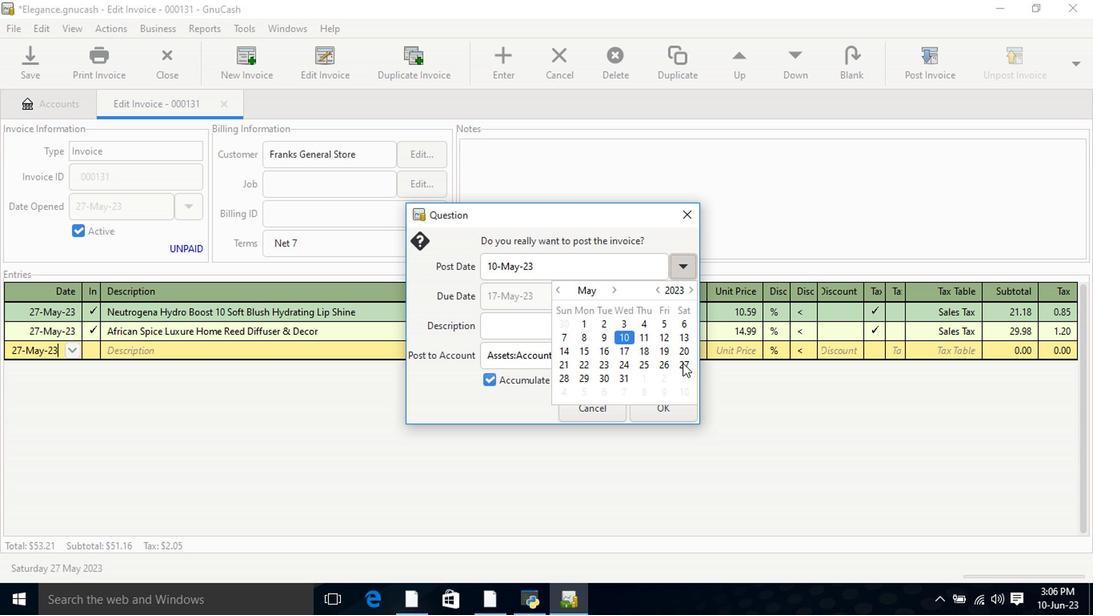 
Action: Mouse moved to (657, 405)
Screenshot: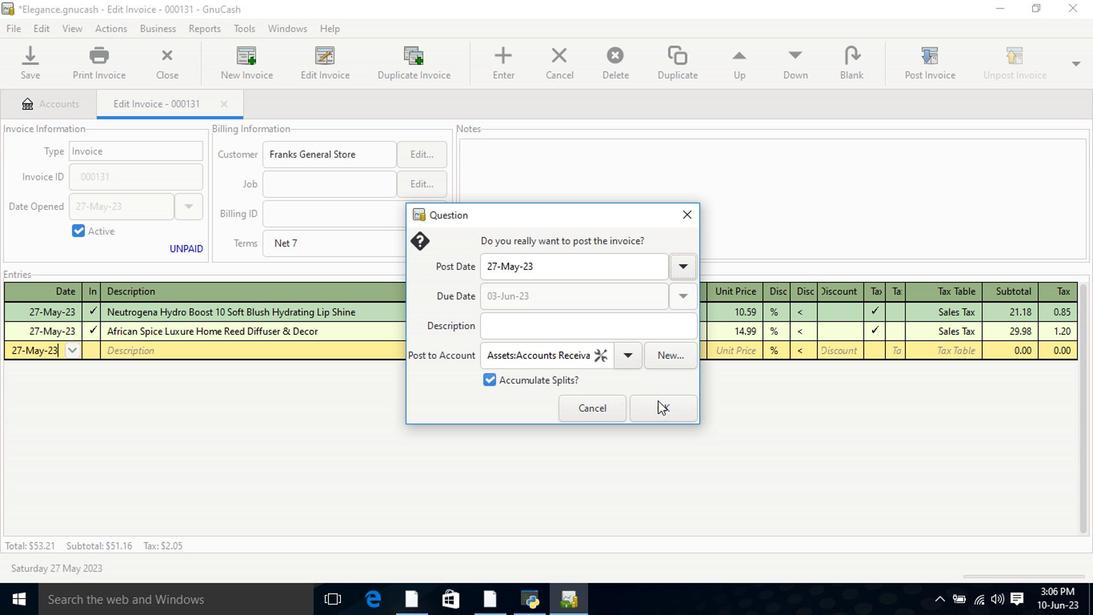 
Action: Mouse pressed left at (657, 405)
Screenshot: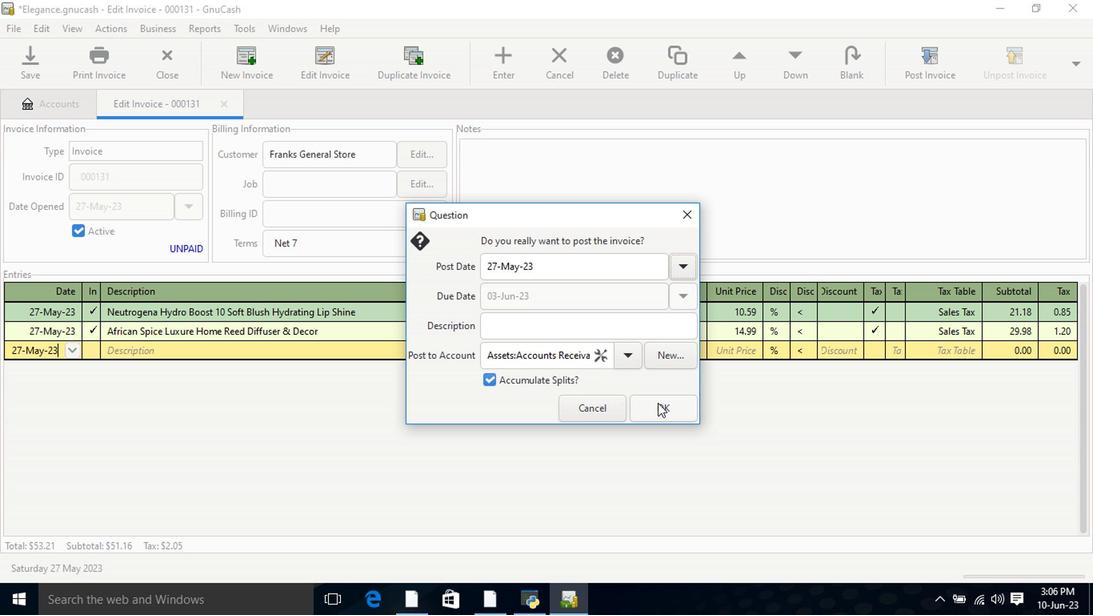
Action: Mouse moved to (1031, 67)
Screenshot: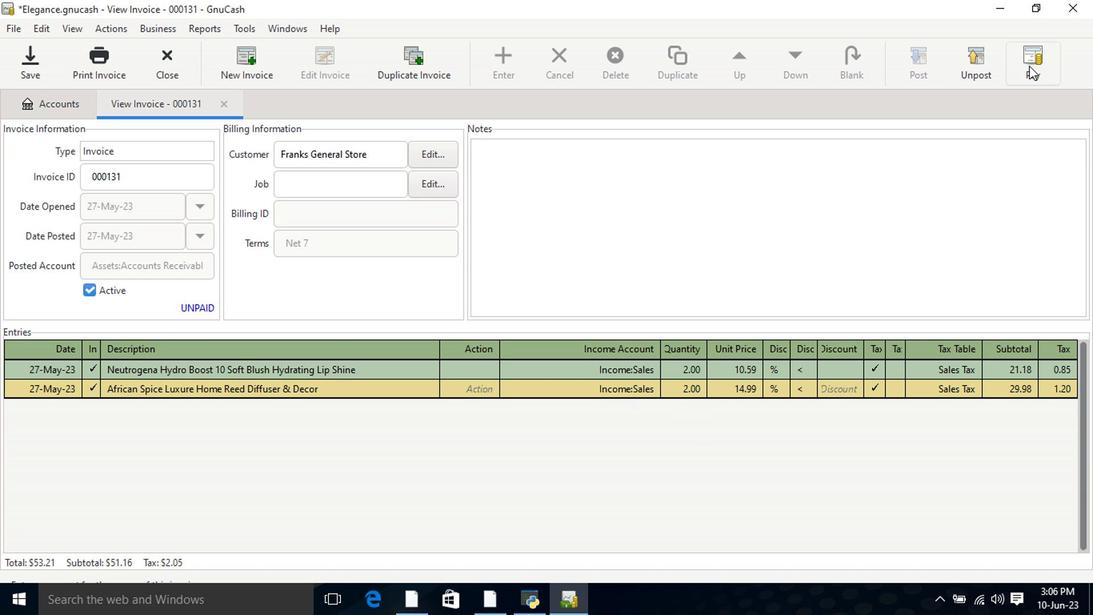
Action: Mouse pressed left at (1031, 67)
Screenshot: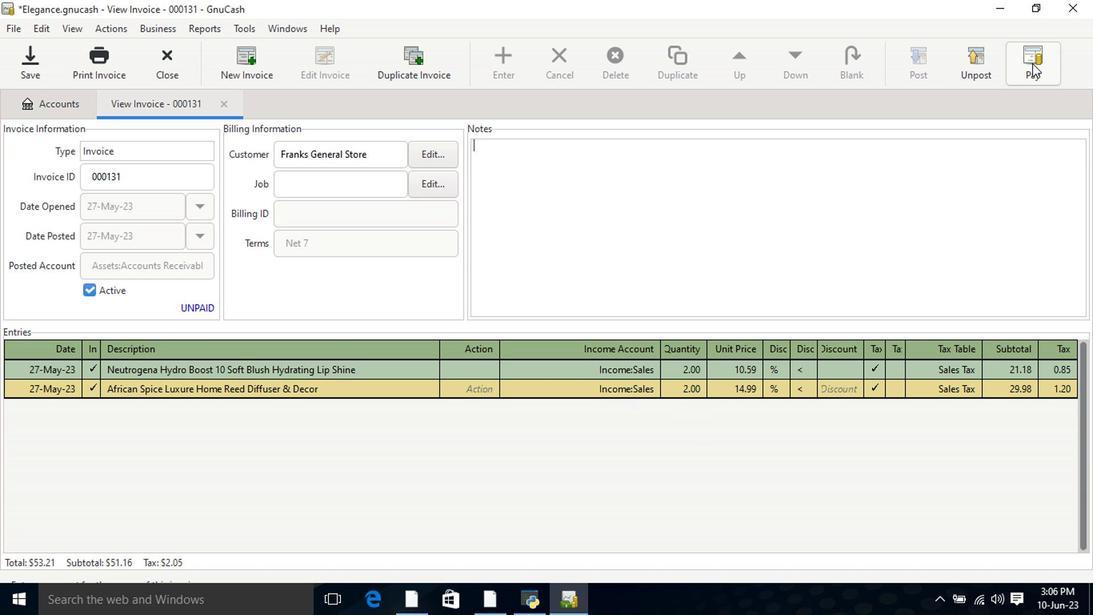 
Action: Mouse moved to (485, 321)
Screenshot: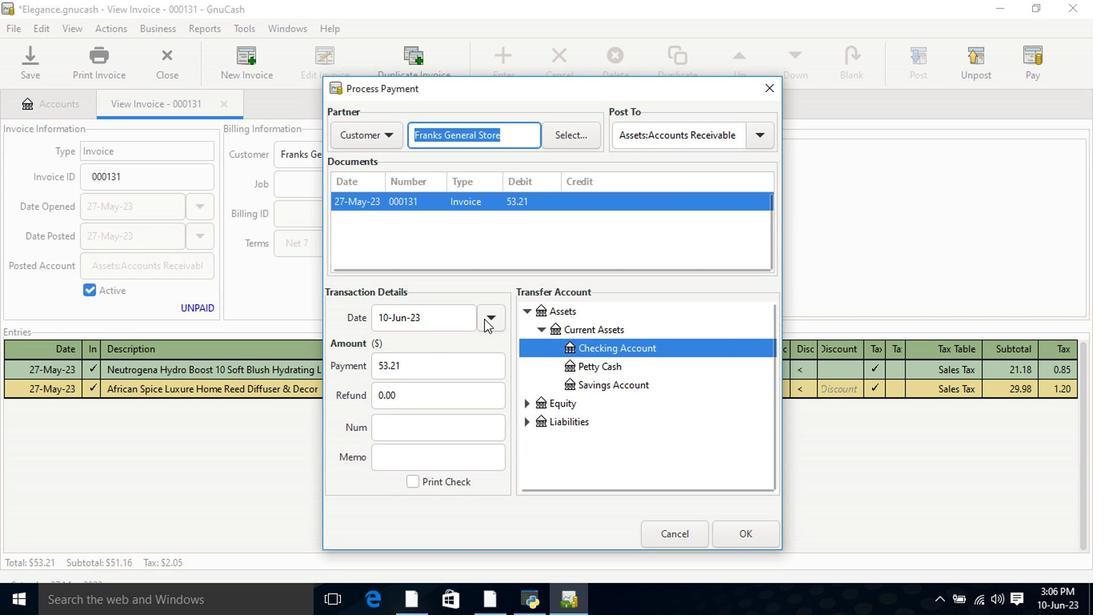 
Action: Mouse pressed left at (485, 321)
Screenshot: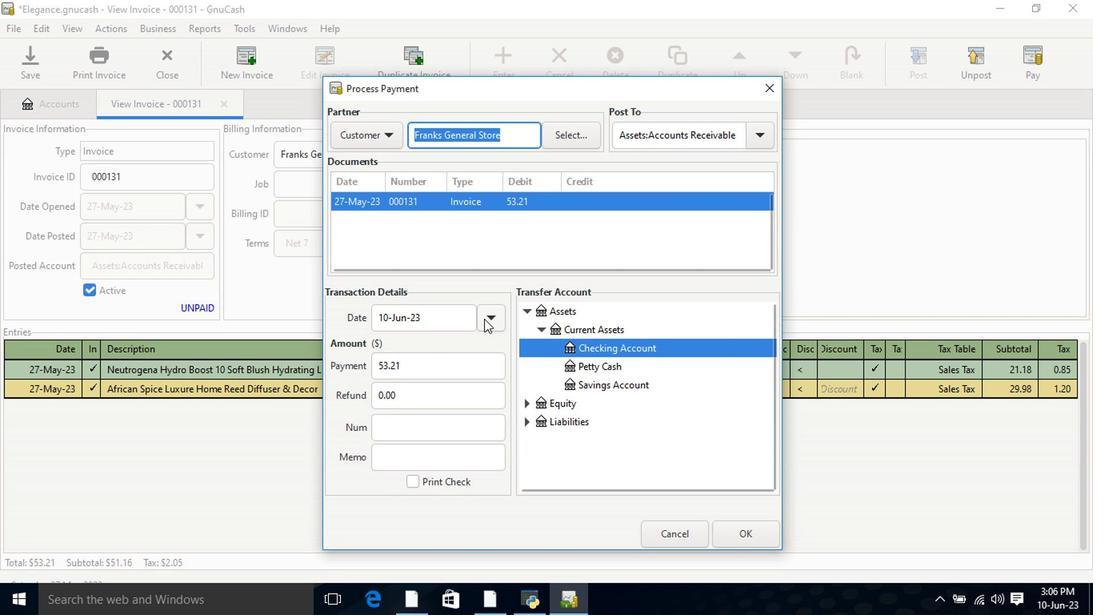 
Action: Mouse moved to (468, 379)
Screenshot: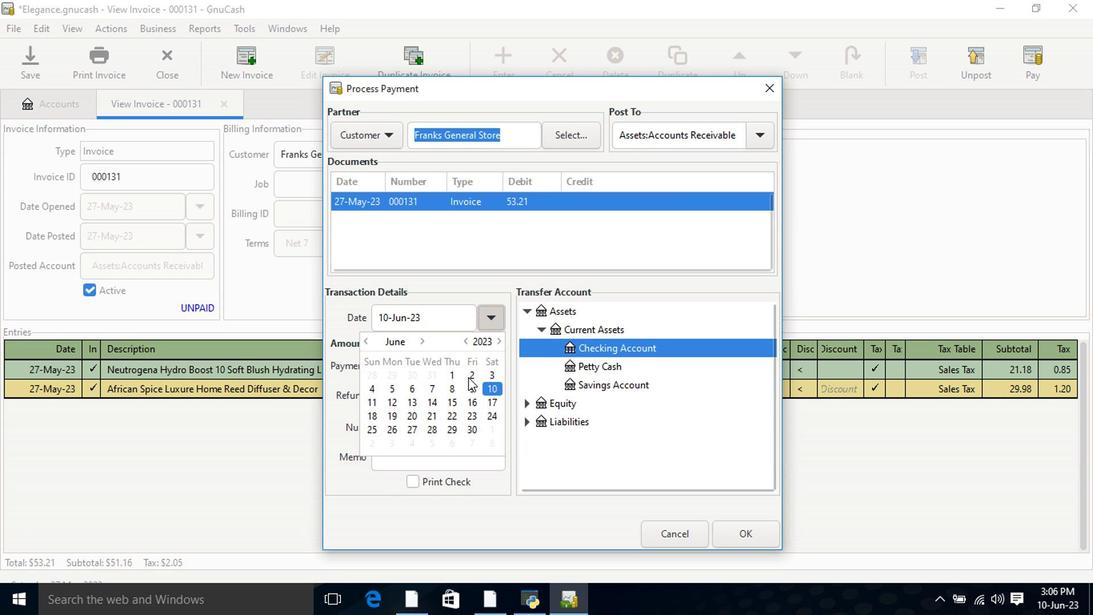 
Action: Mouse pressed left at (468, 379)
Screenshot: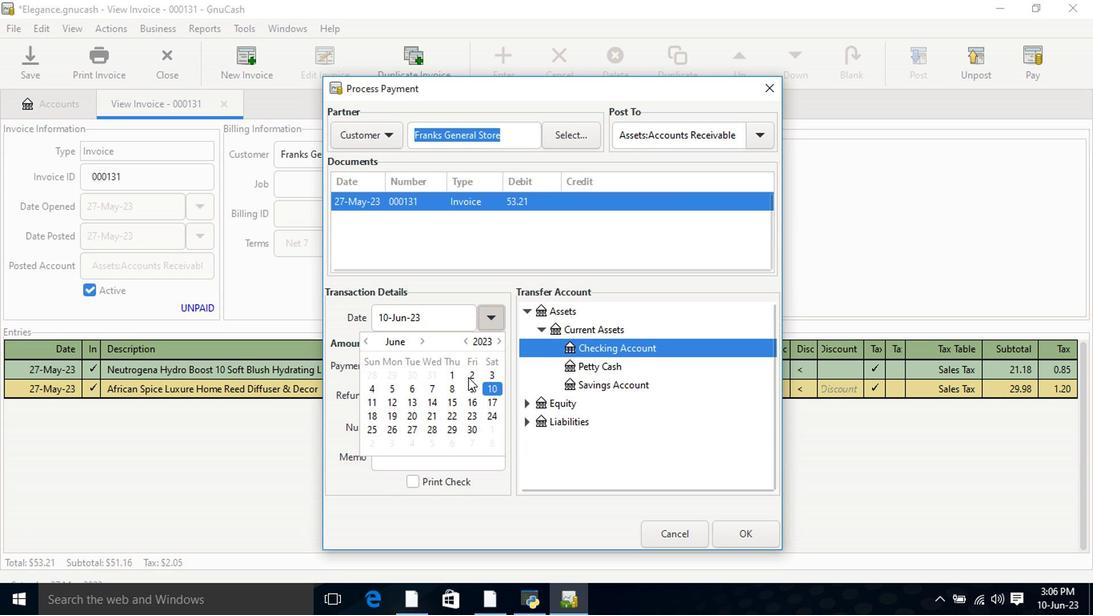 
Action: Mouse pressed left at (468, 379)
Screenshot: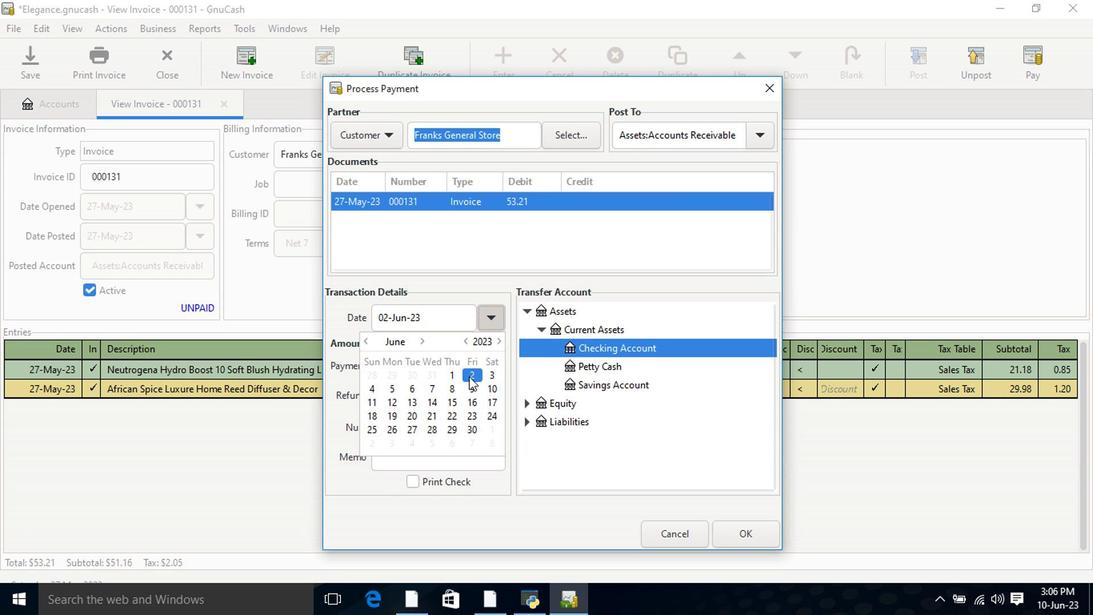 
Action: Mouse moved to (525, 313)
Screenshot: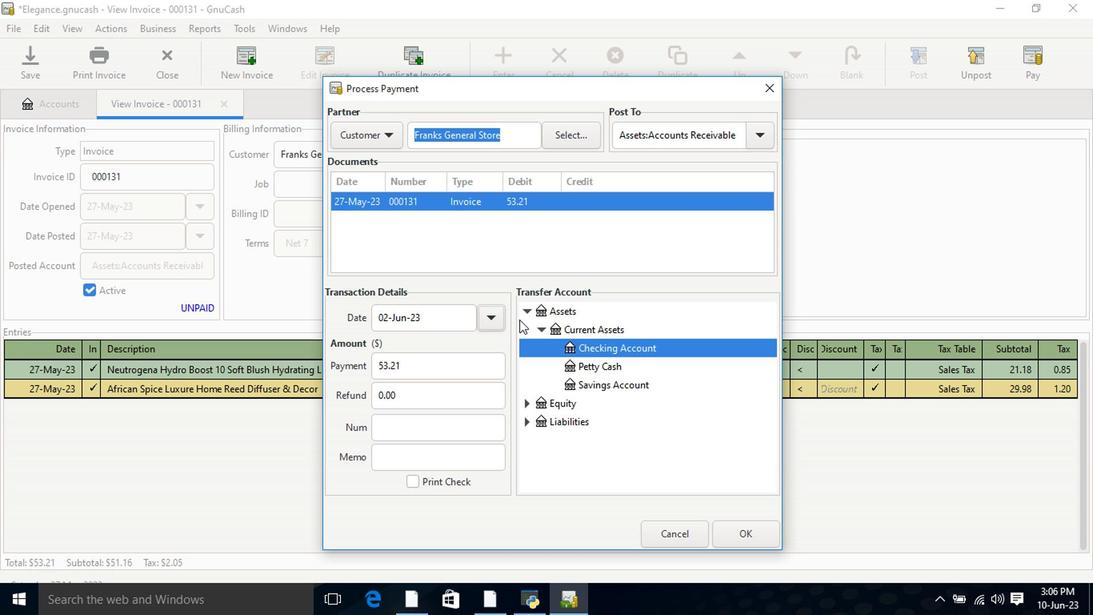 
Action: Mouse pressed left at (525, 313)
Screenshot: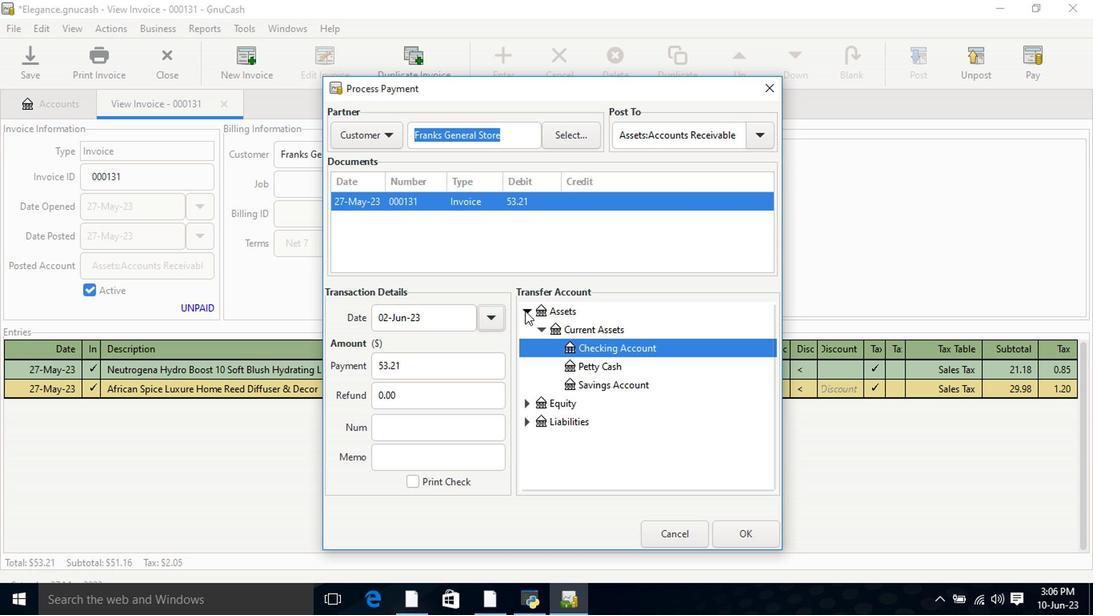 
Action: Mouse moved to (525, 313)
Screenshot: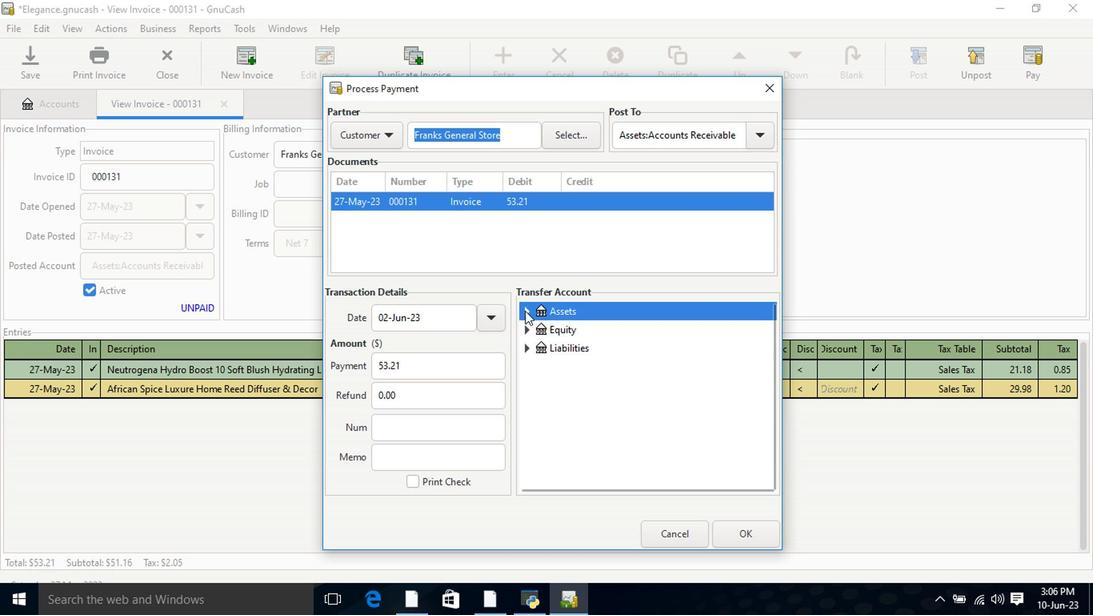 
Action: Mouse pressed left at (525, 313)
Screenshot: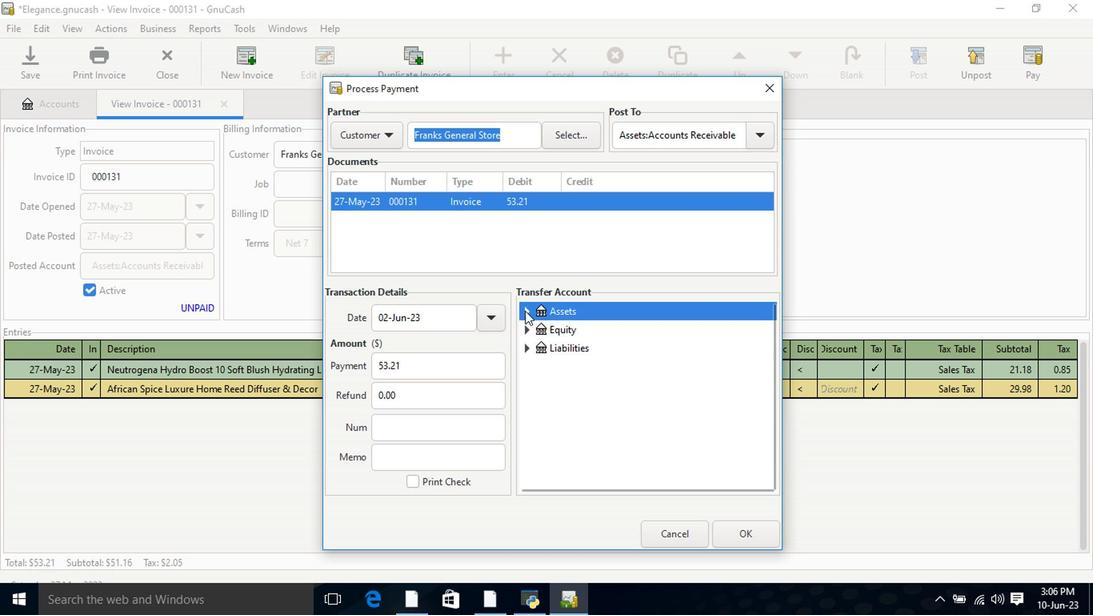 
Action: Mouse moved to (539, 336)
Screenshot: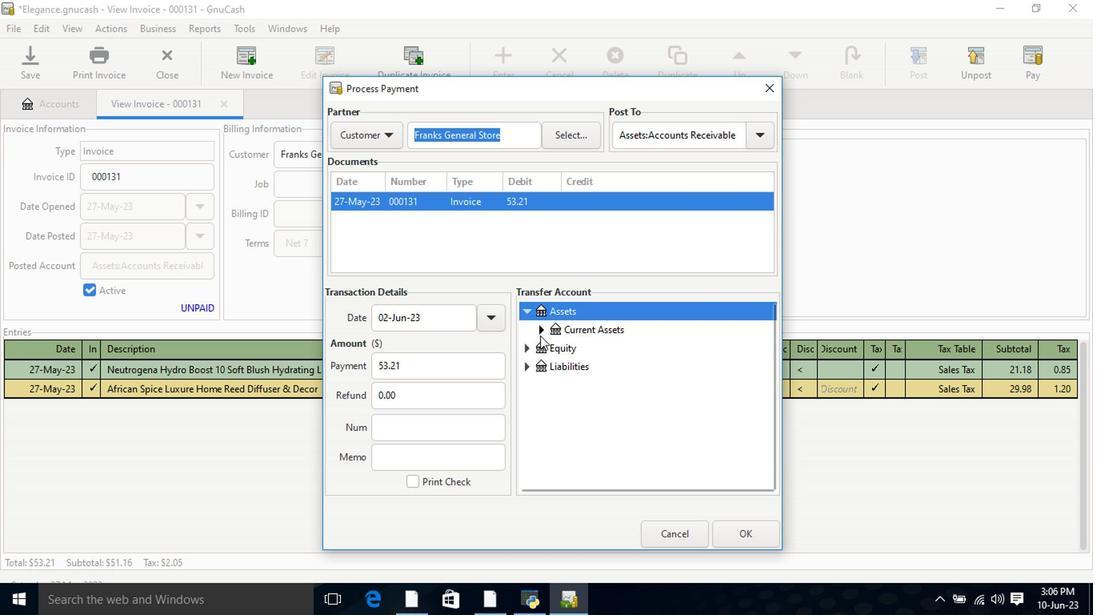 
Action: Mouse pressed left at (539, 336)
Screenshot: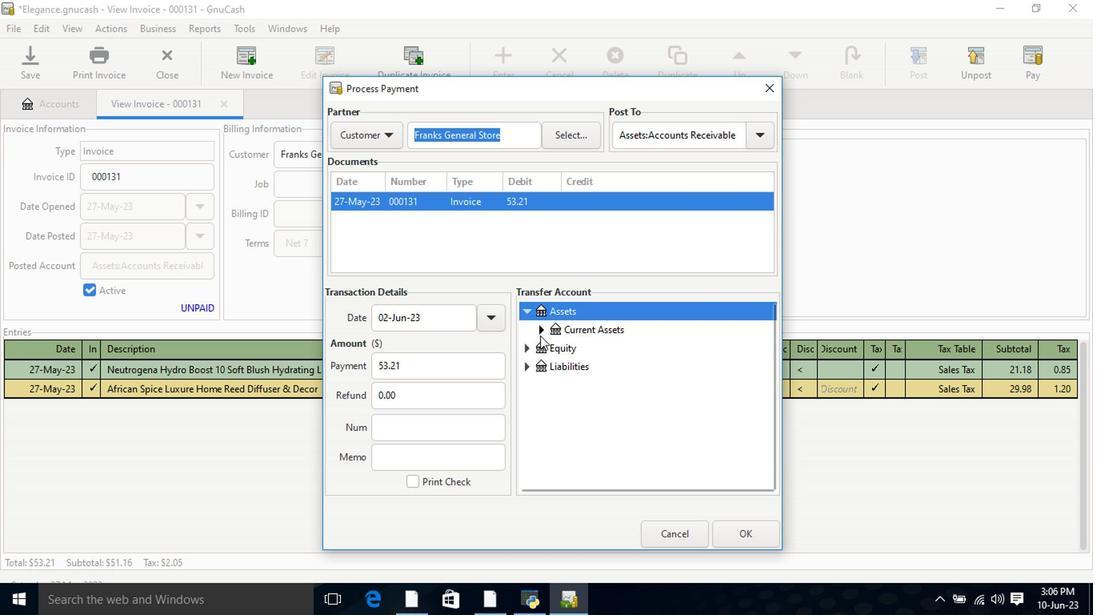 
Action: Mouse moved to (574, 347)
Screenshot: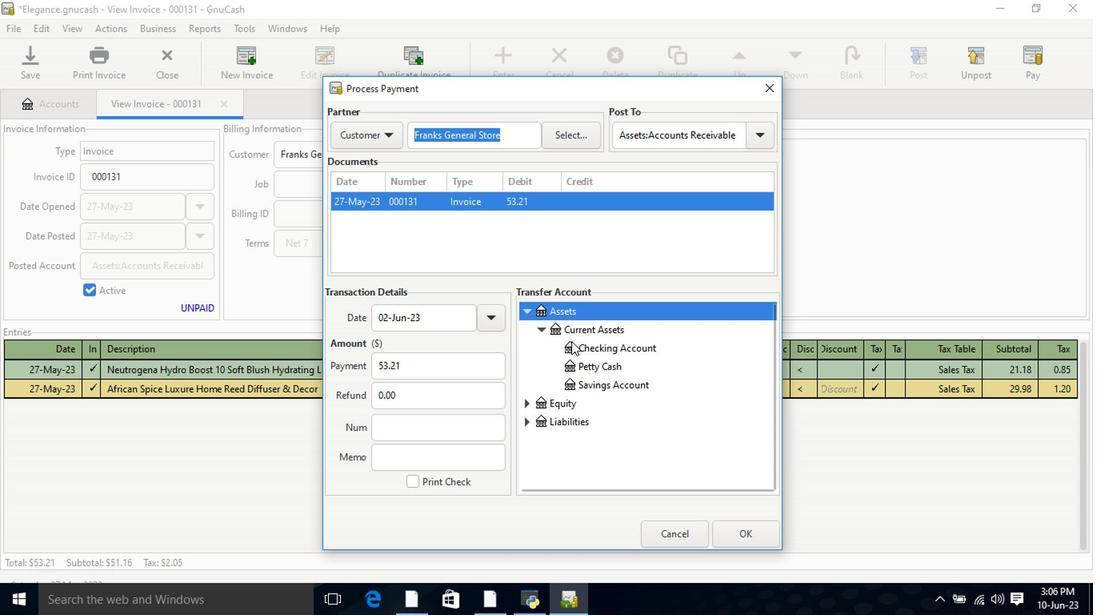 
Action: Mouse pressed left at (574, 347)
Screenshot: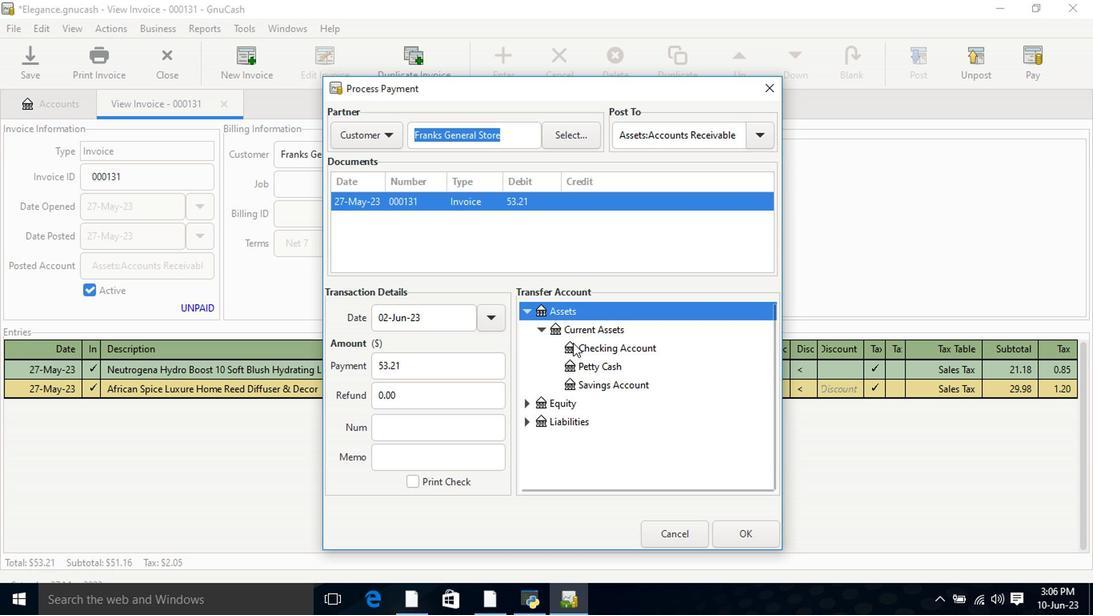 
Action: Mouse moved to (759, 533)
Screenshot: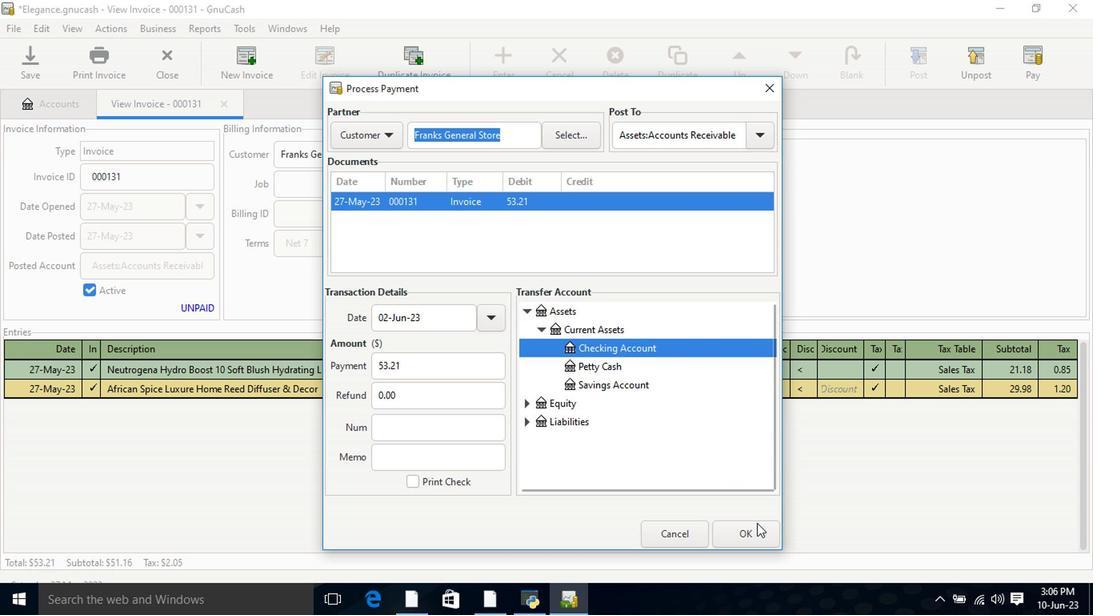 
Action: Mouse pressed left at (759, 533)
Screenshot: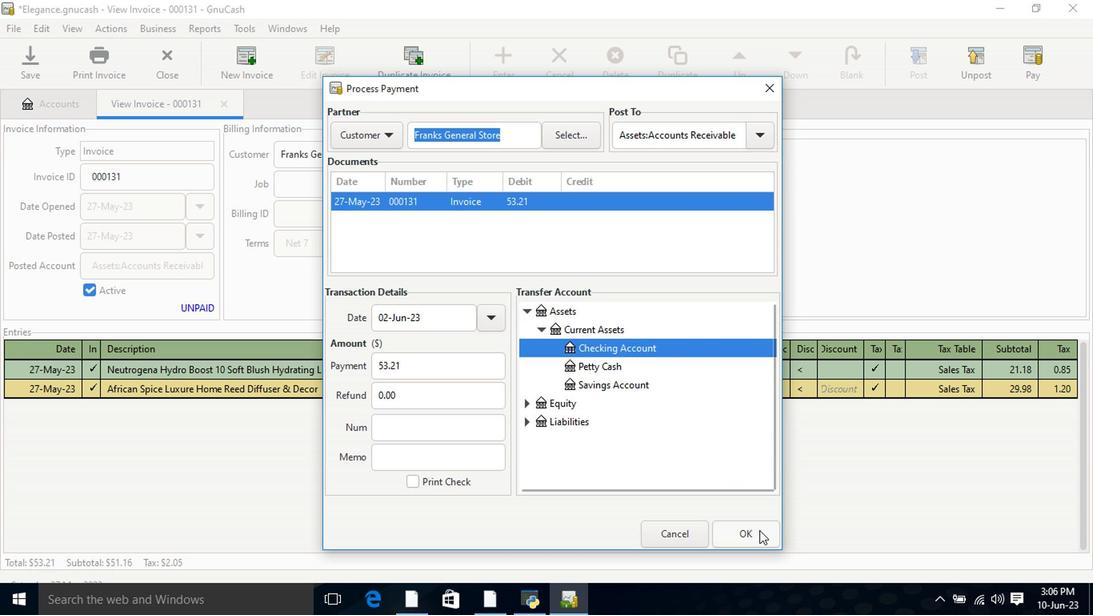 
Action: Mouse moved to (110, 63)
Screenshot: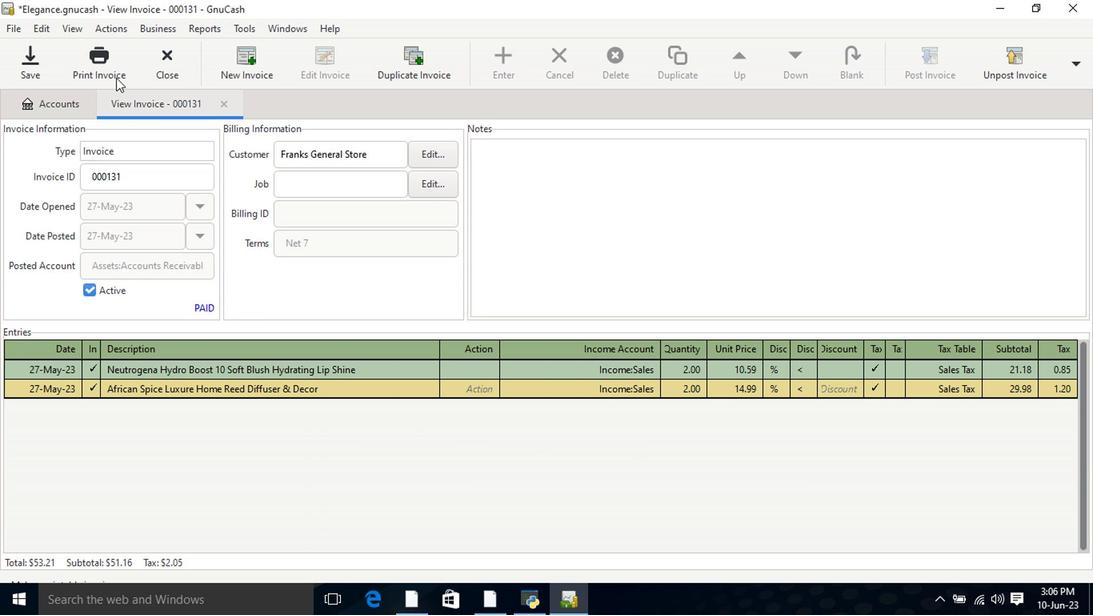 
Action: Mouse pressed left at (110, 63)
Screenshot: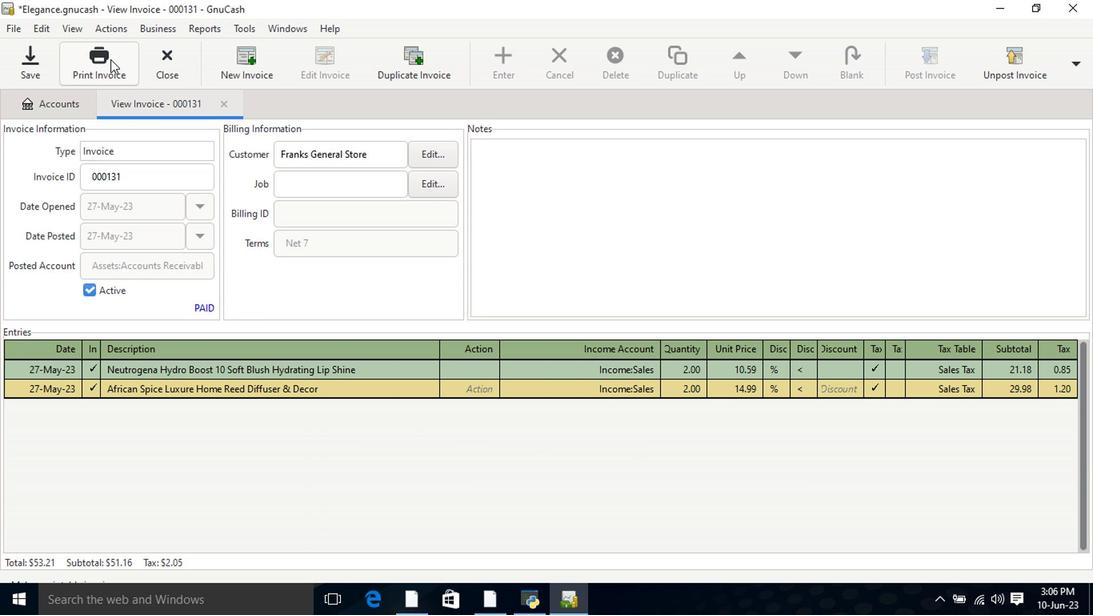 
Action: Mouse moved to (757, 59)
Screenshot: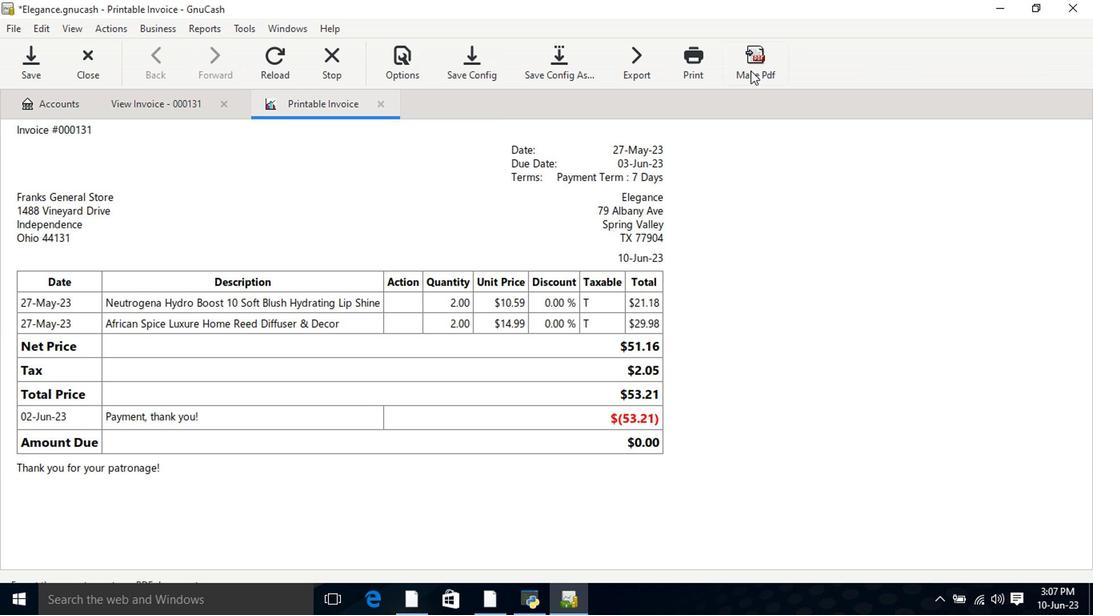 
Action: Mouse pressed left at (757, 59)
Screenshot: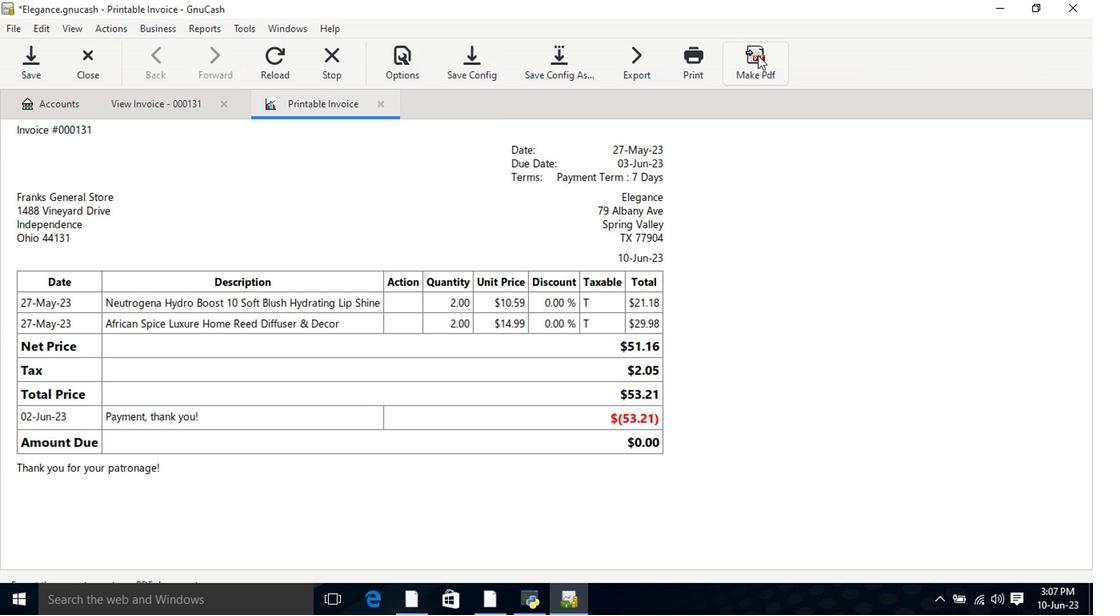 
Action: Mouse moved to (337, 228)
Screenshot: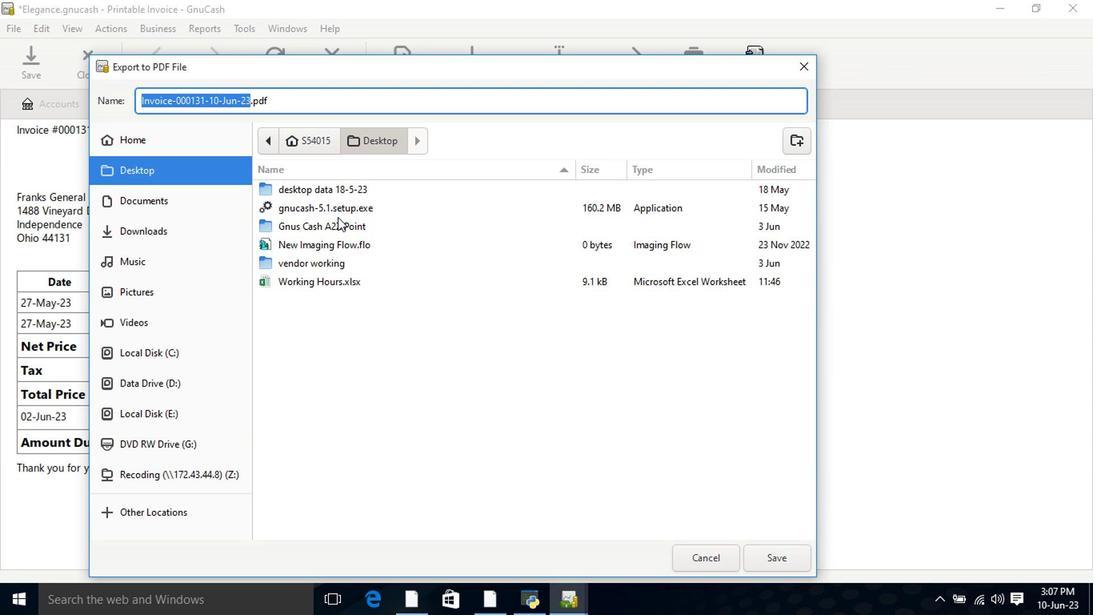 
Action: Mouse pressed left at (337, 228)
Screenshot: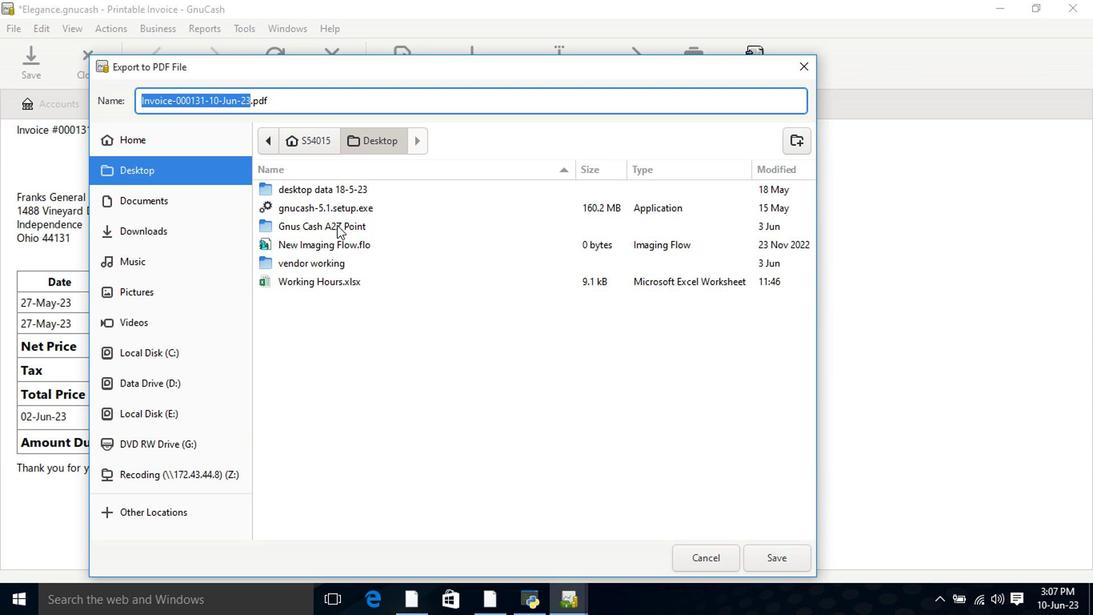 
Action: Mouse pressed left at (337, 228)
Screenshot: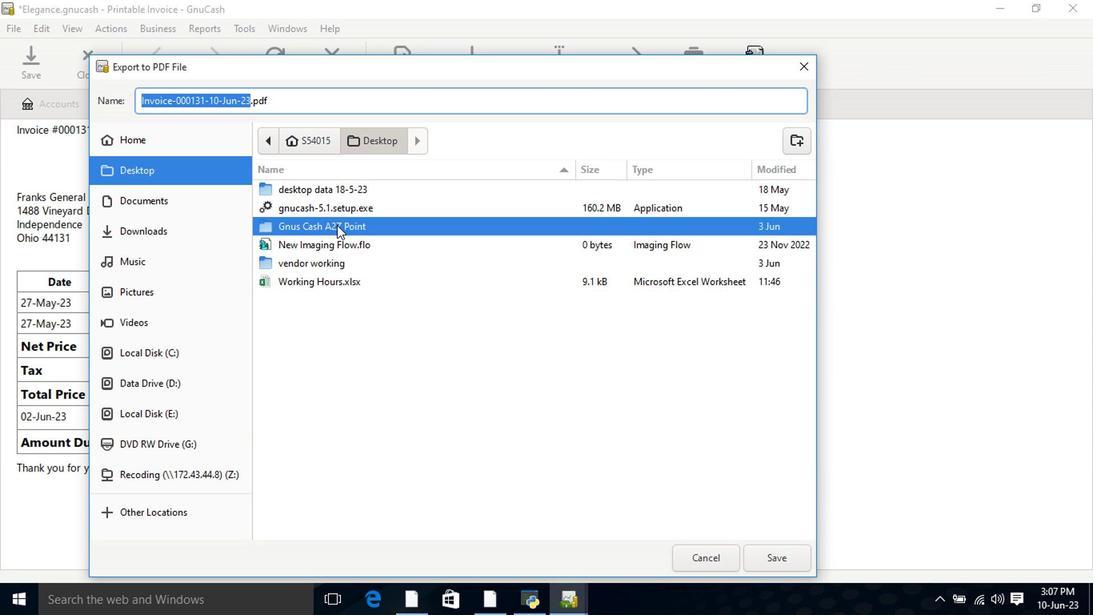 
Action: Mouse moved to (411, 401)
Screenshot: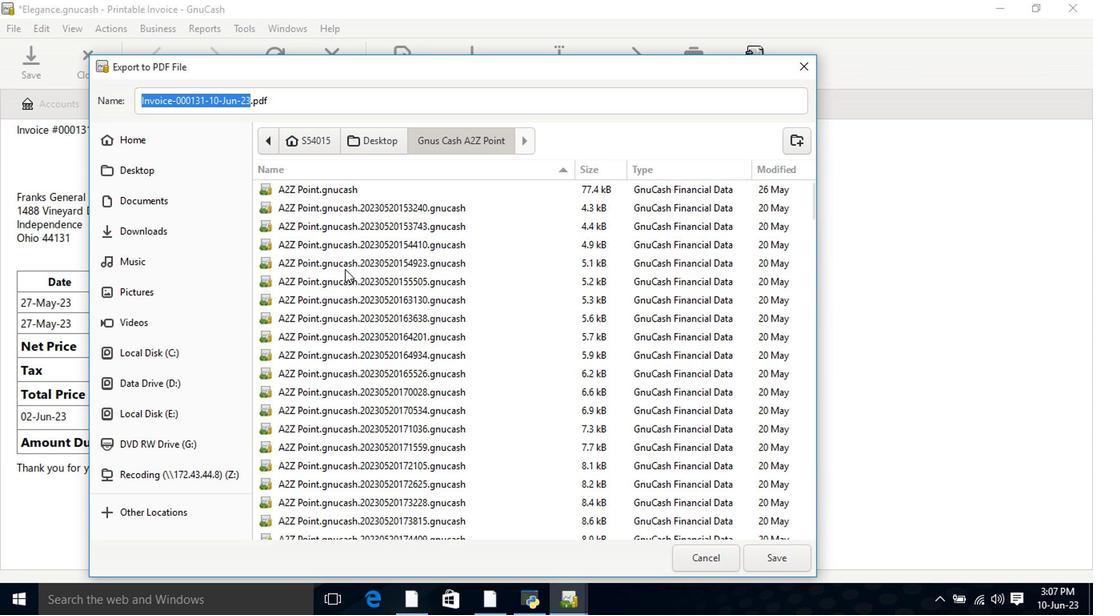 
Action: Mouse scrolled (411, 400) with delta (0, -1)
Screenshot: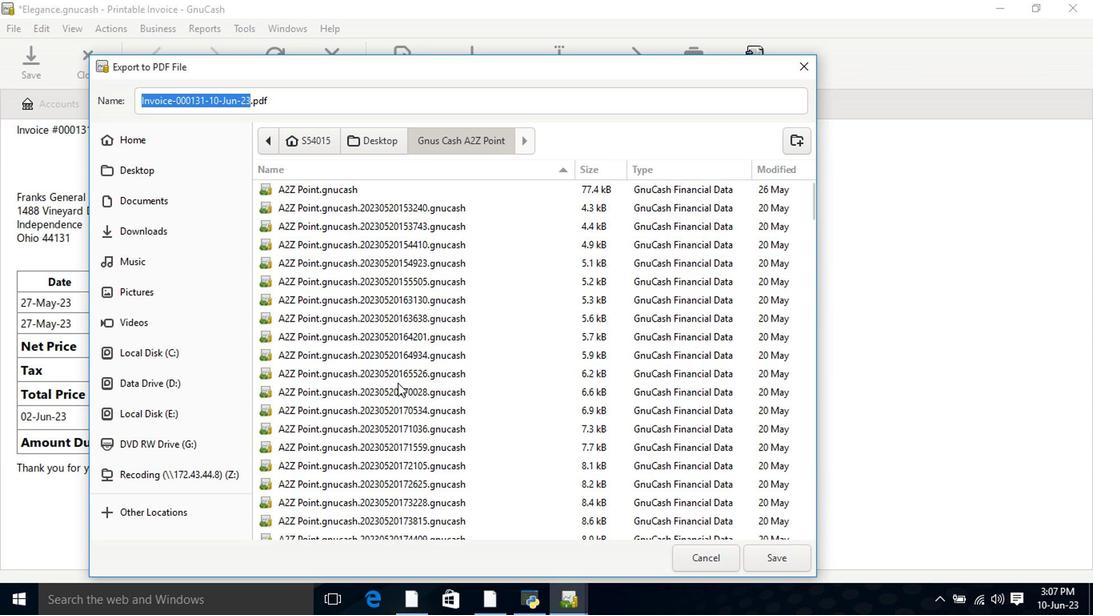
Action: Mouse scrolled (411, 400) with delta (0, -1)
Screenshot: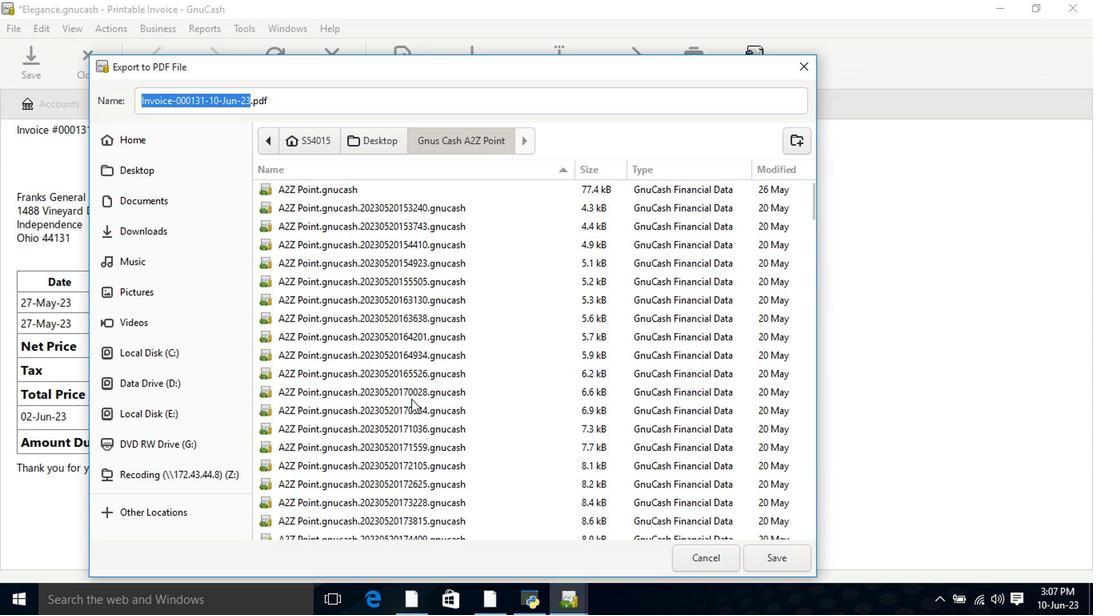 
Action: Mouse scrolled (411, 400) with delta (0, -1)
Screenshot: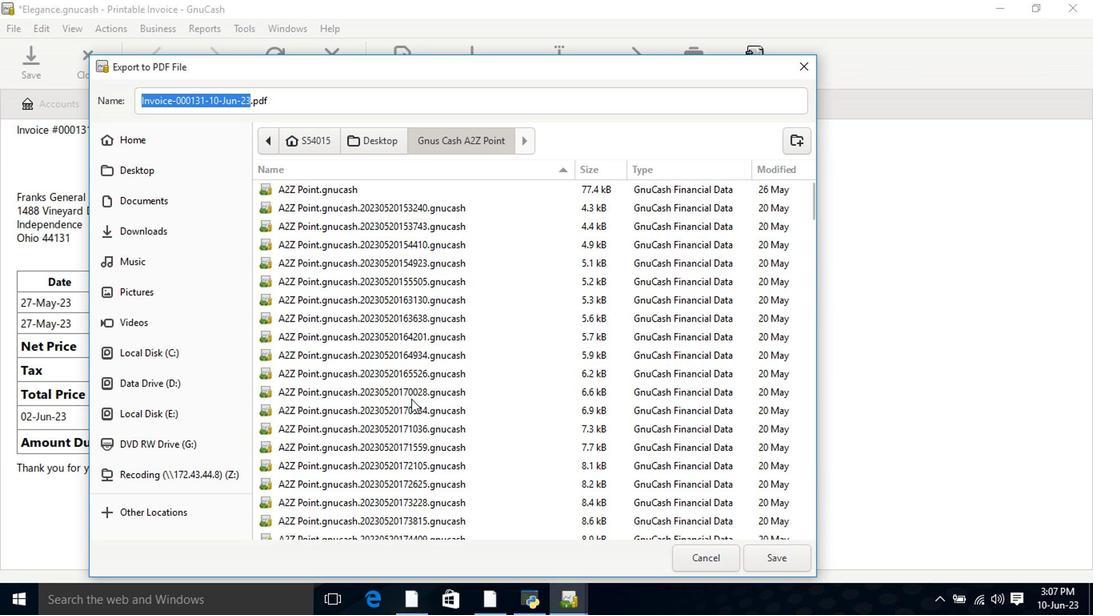 
Action: Mouse moved to (810, 233)
Screenshot: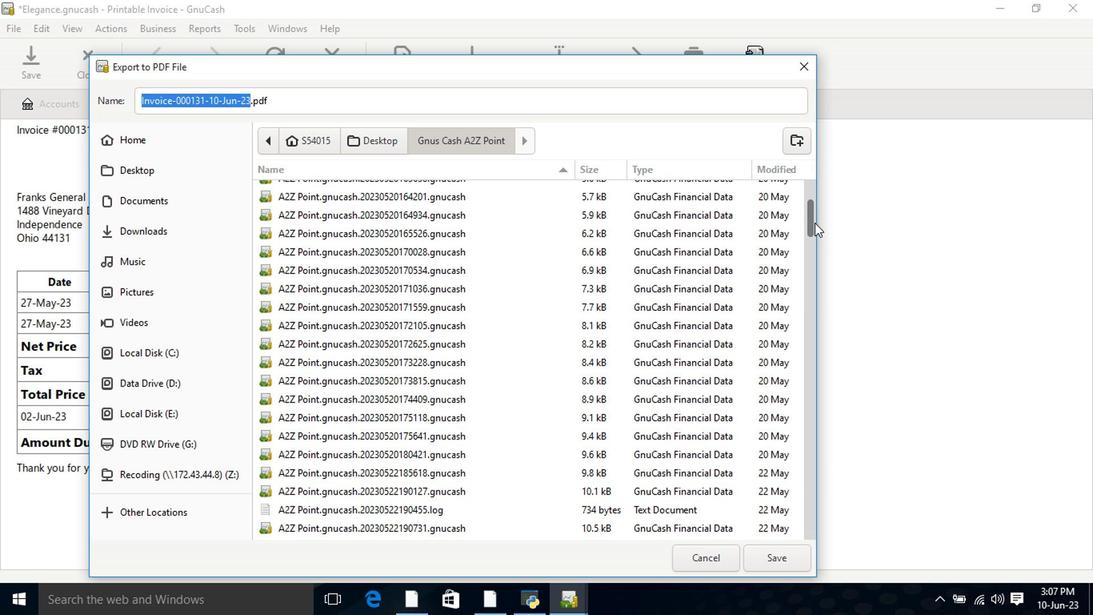 
Action: Mouse pressed left at (813, 226)
Screenshot: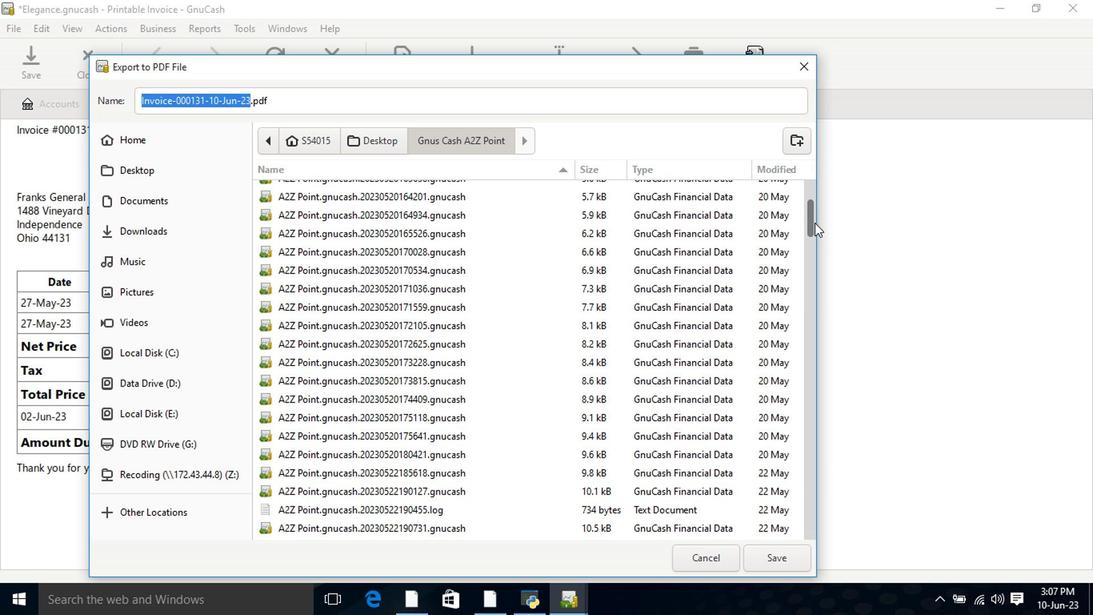 
Action: Mouse moved to (325, 535)
Screenshot: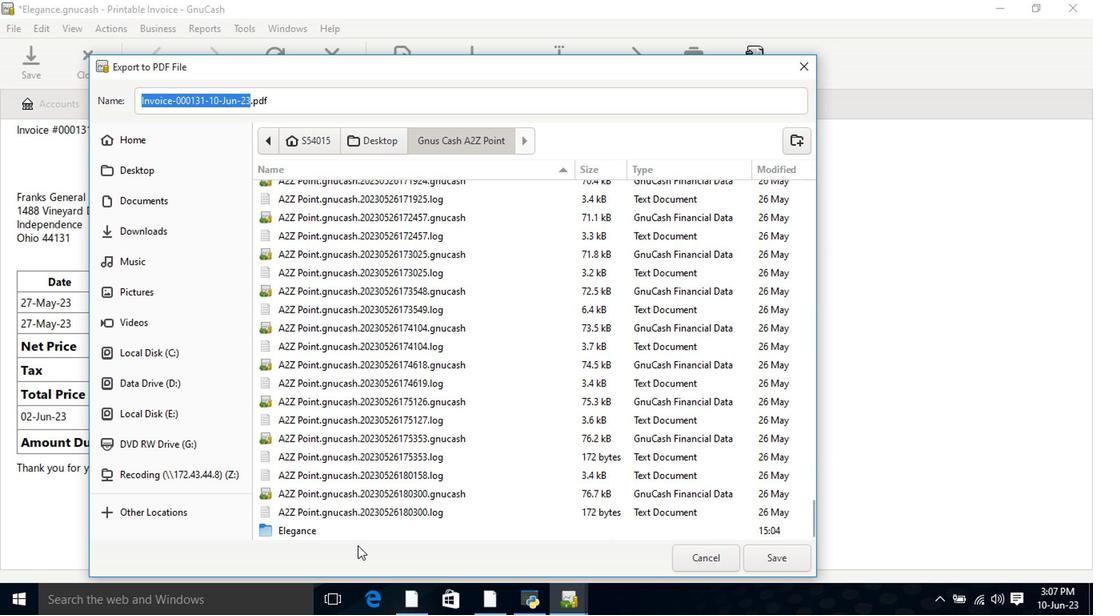 
Action: Mouse pressed left at (325, 535)
Screenshot: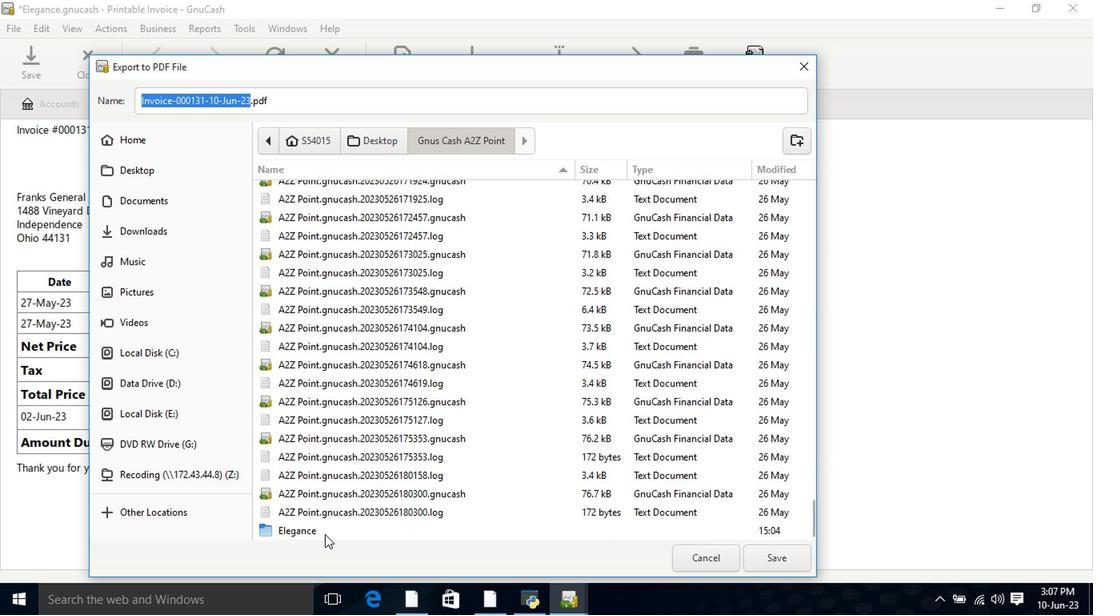 
Action: Mouse pressed left at (325, 535)
Screenshot: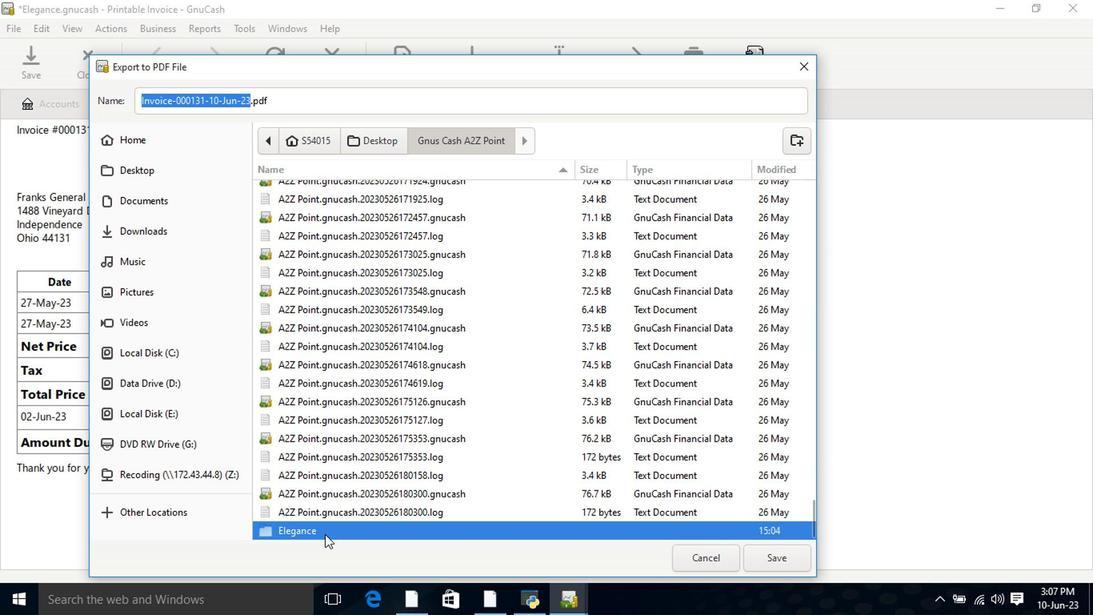 
Action: Mouse moved to (329, 190)
Screenshot: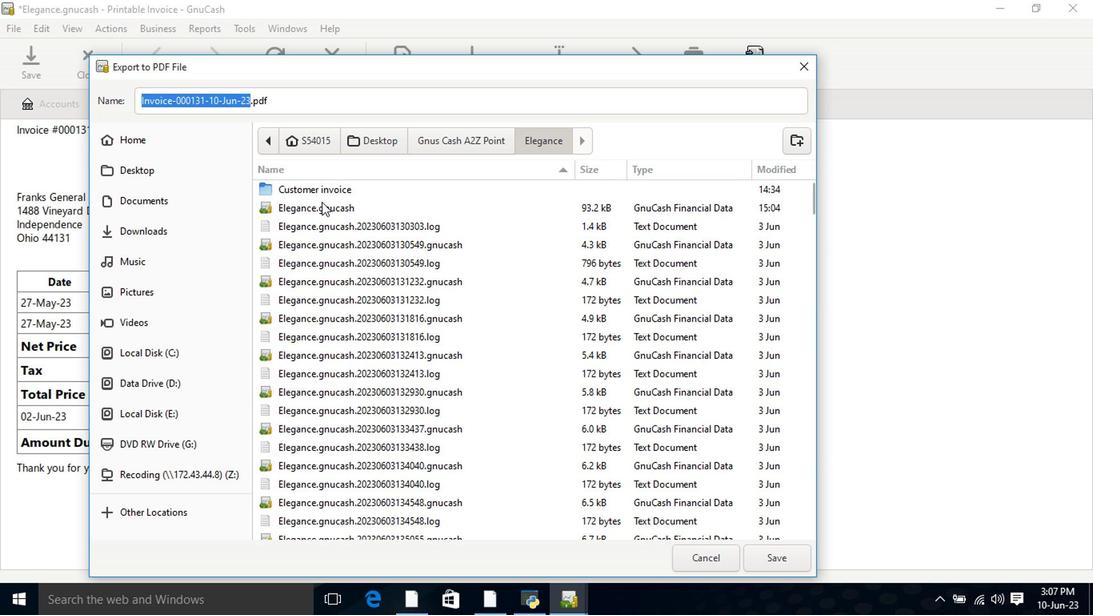 
Action: Mouse pressed left at (329, 190)
Screenshot: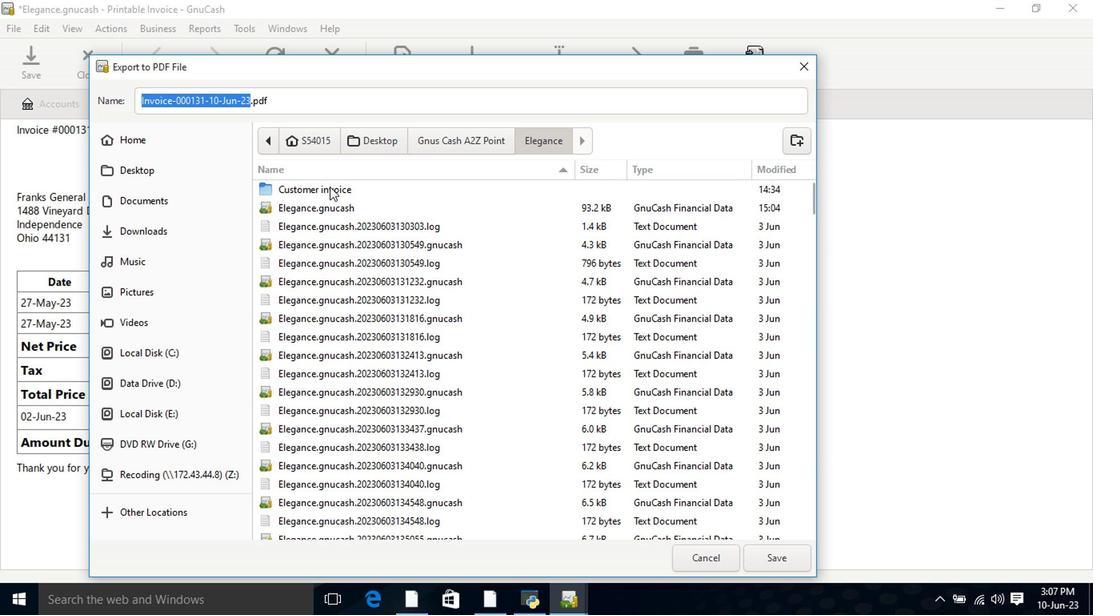 
Action: Mouse pressed left at (329, 190)
Screenshot: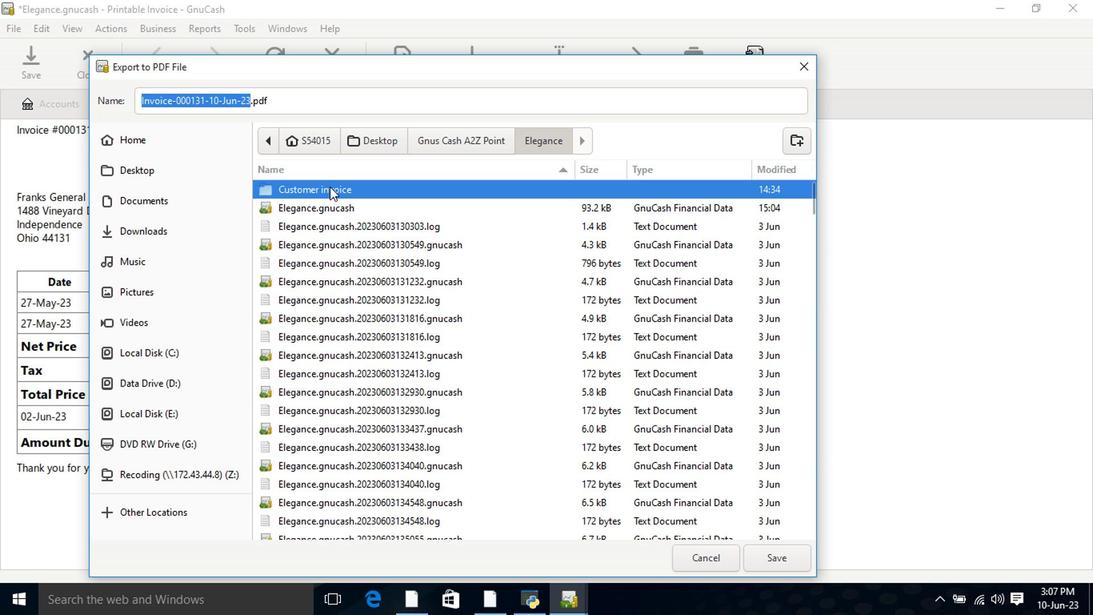 
Action: Mouse moved to (767, 556)
Screenshot: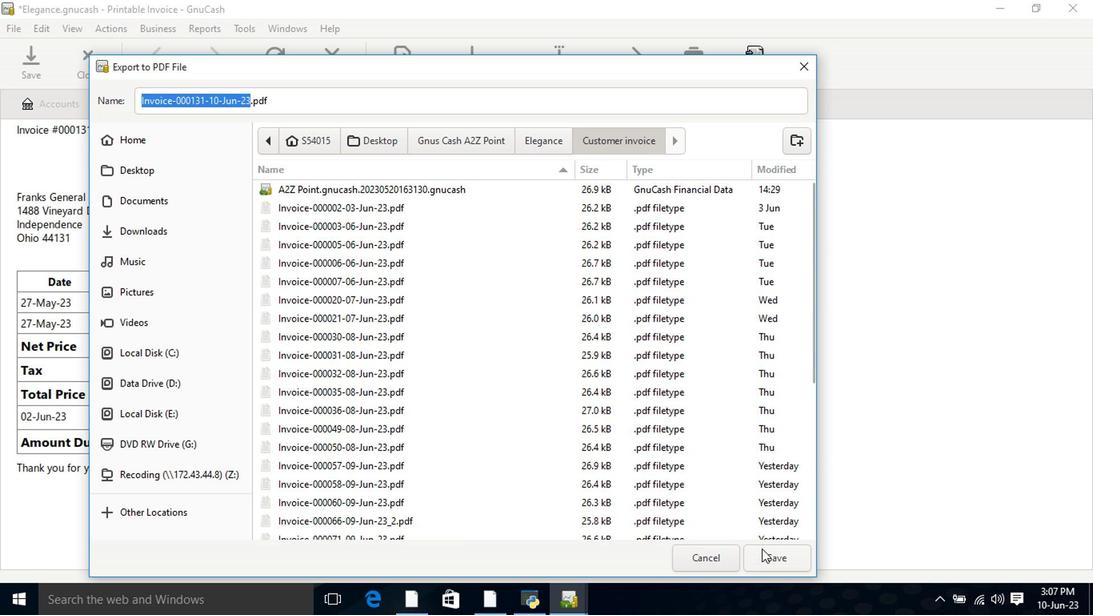 
Action: Mouse pressed left at (767, 556)
Screenshot: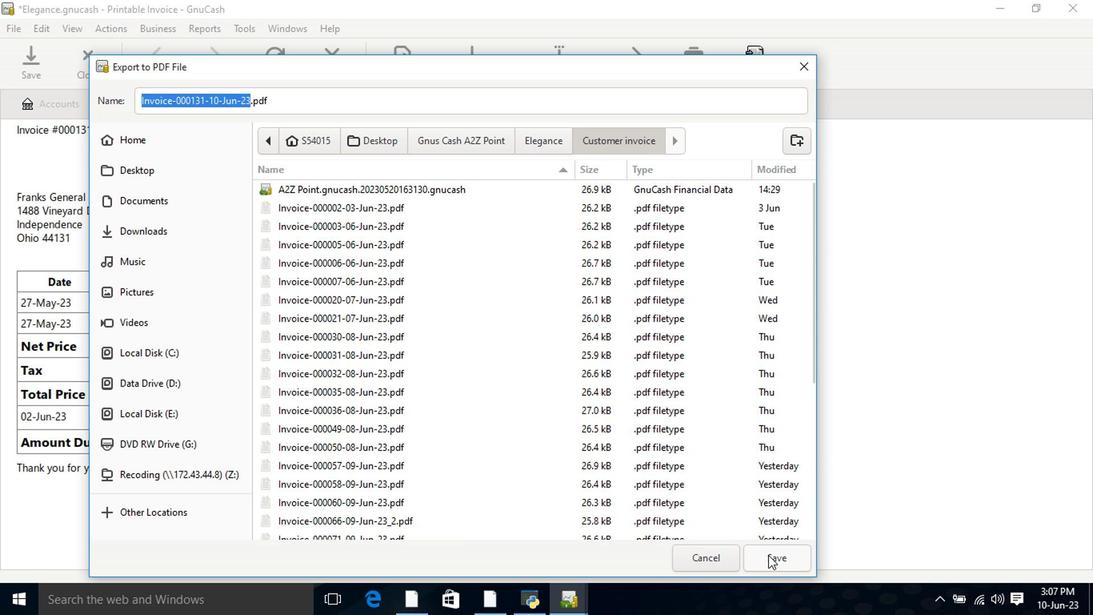 
Action: Mouse moved to (785, 379)
Screenshot: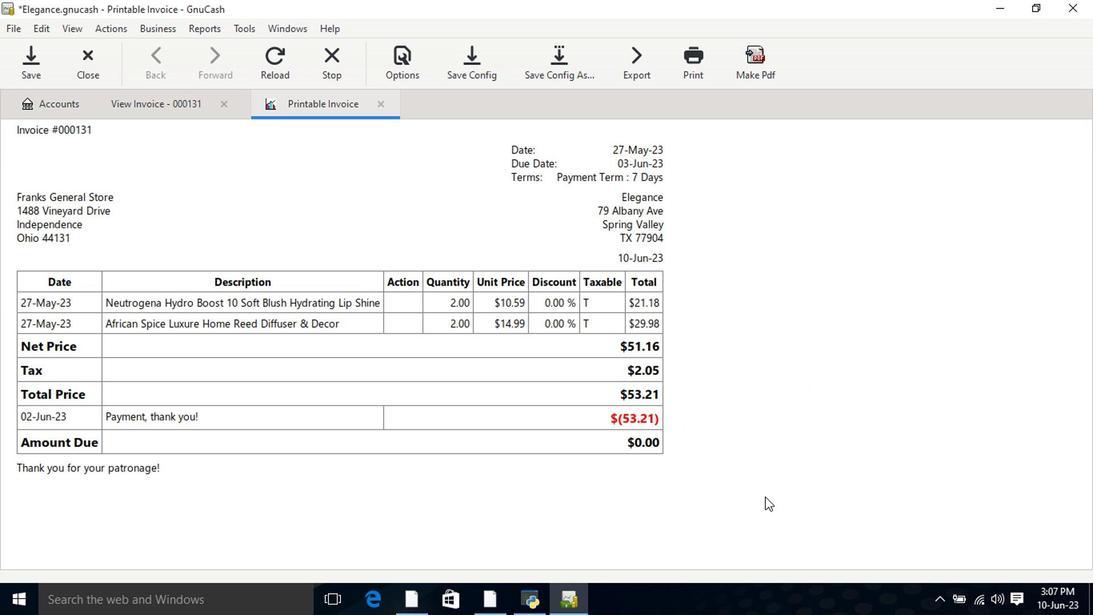 
